 Task: Select Convenience. Add to cart, from Total Wine & More for 2946 Cantebury Drive, New York, New York 10013, Cell Number 646-662-8471, following items : Jinro Strawberry Soju - 5, Tillen Farms Pickled Carrots - 1,_x000D_
H.K. Anderson Peanut Butter Pretzels - 1
Action: Mouse moved to (300, 129)
Screenshot: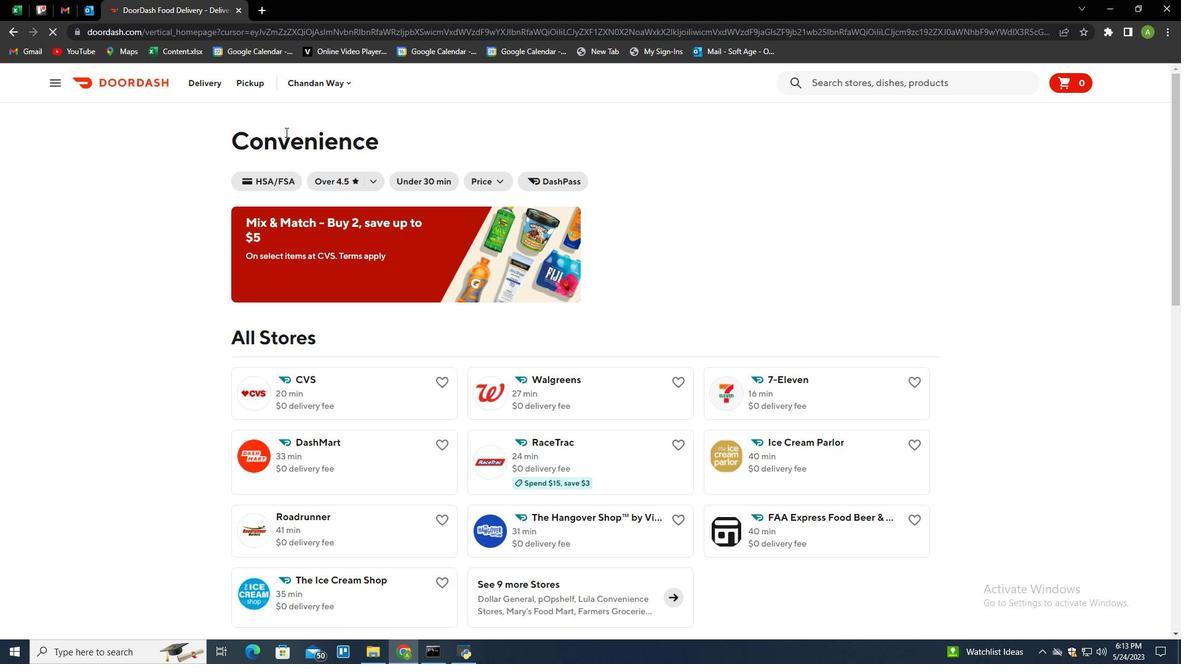 
Action: Mouse pressed left at (300, 129)
Screenshot: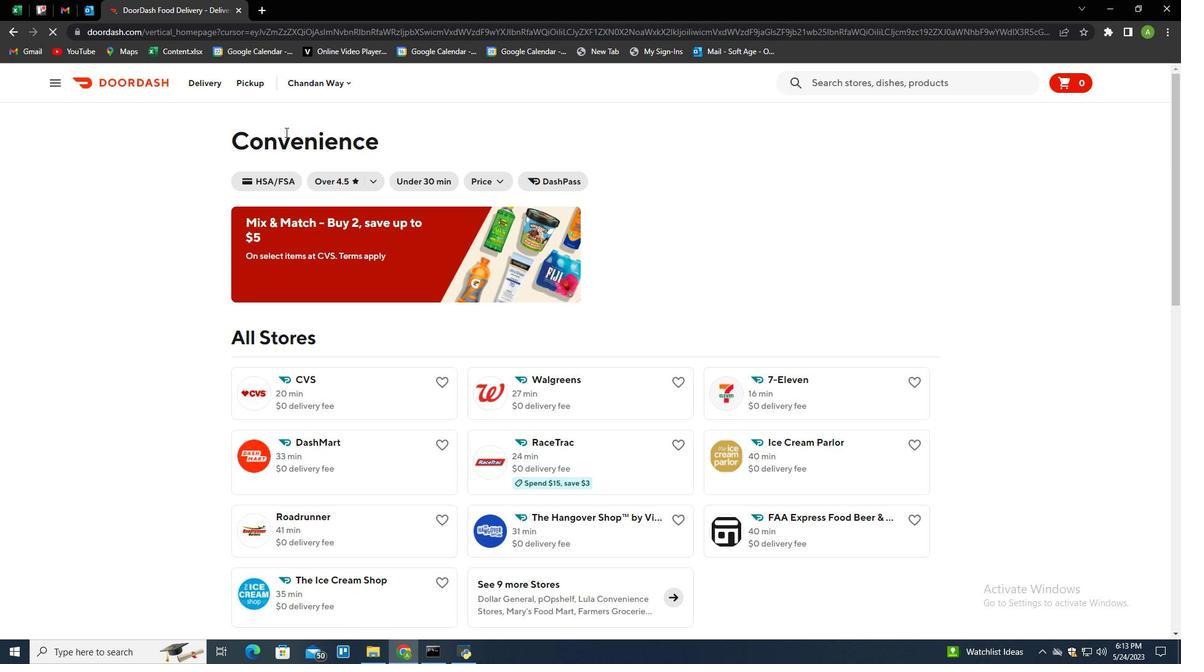 
Action: Mouse moved to (413, 443)
Screenshot: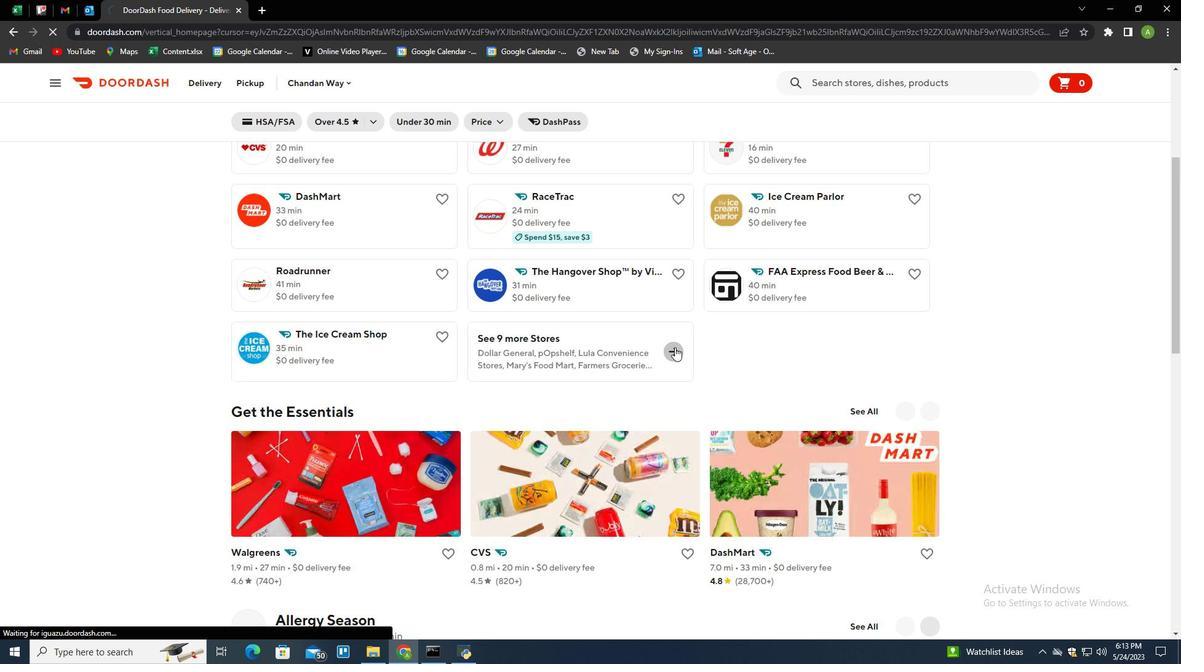 
Action: Mouse scrolled (413, 443) with delta (0, 0)
Screenshot: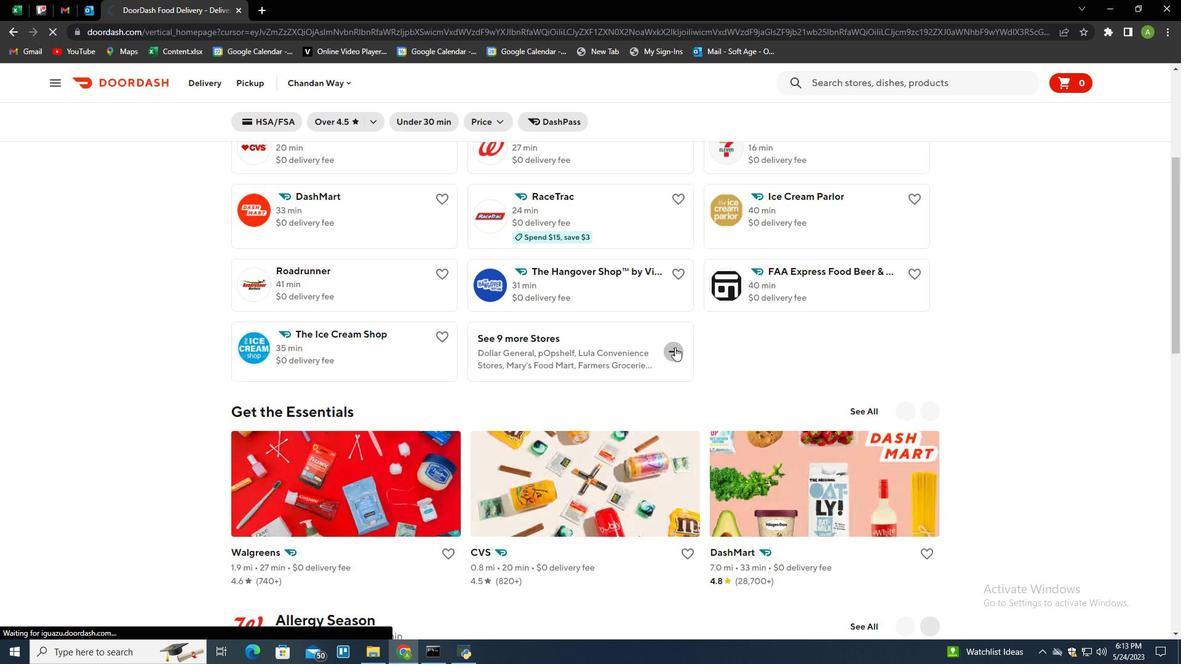 
Action: Mouse moved to (413, 444)
Screenshot: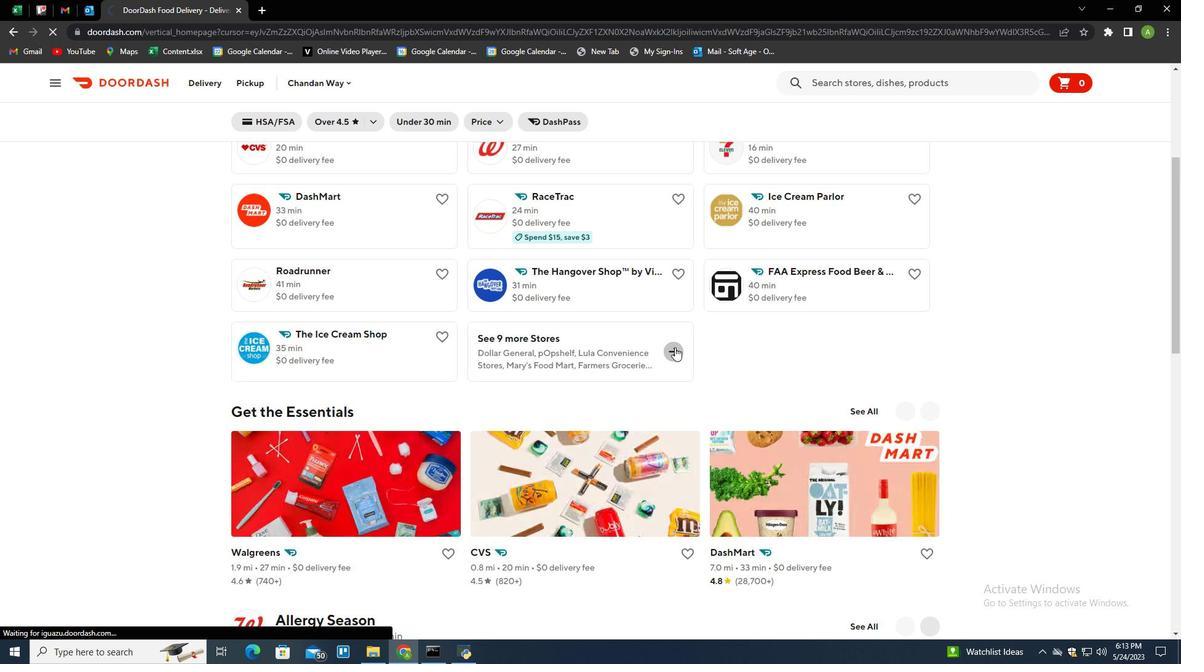 
Action: Mouse scrolled (413, 443) with delta (0, 0)
Screenshot: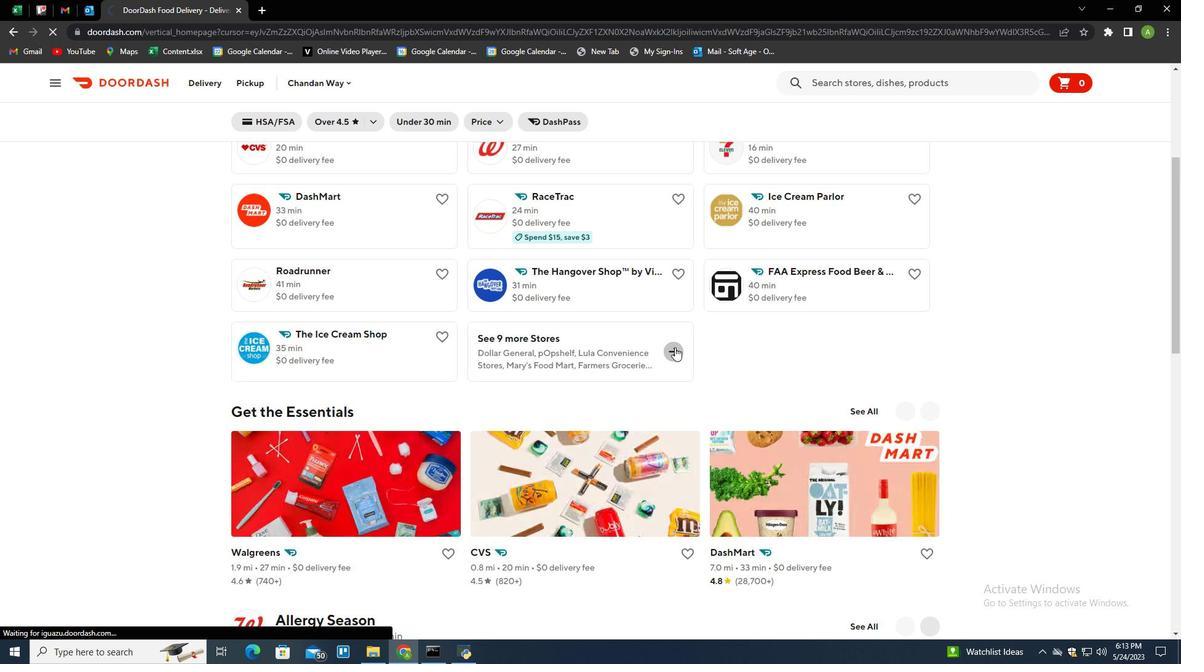 
Action: Mouse moved to (413, 444)
Screenshot: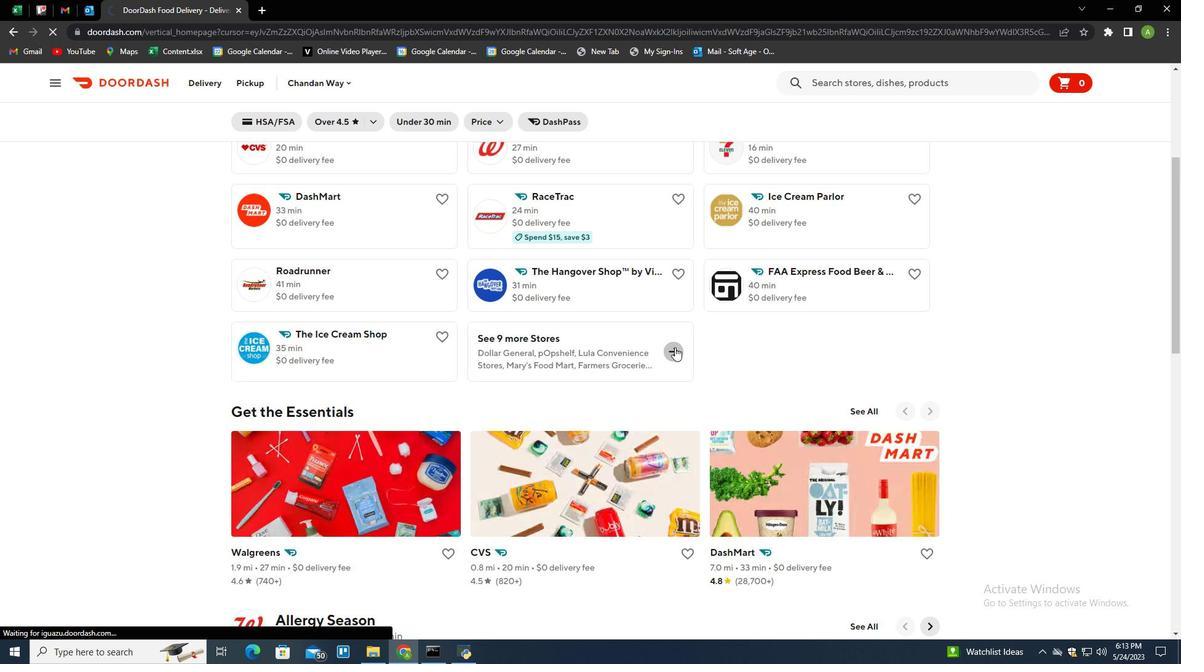 
Action: Mouse scrolled (413, 444) with delta (0, 0)
Screenshot: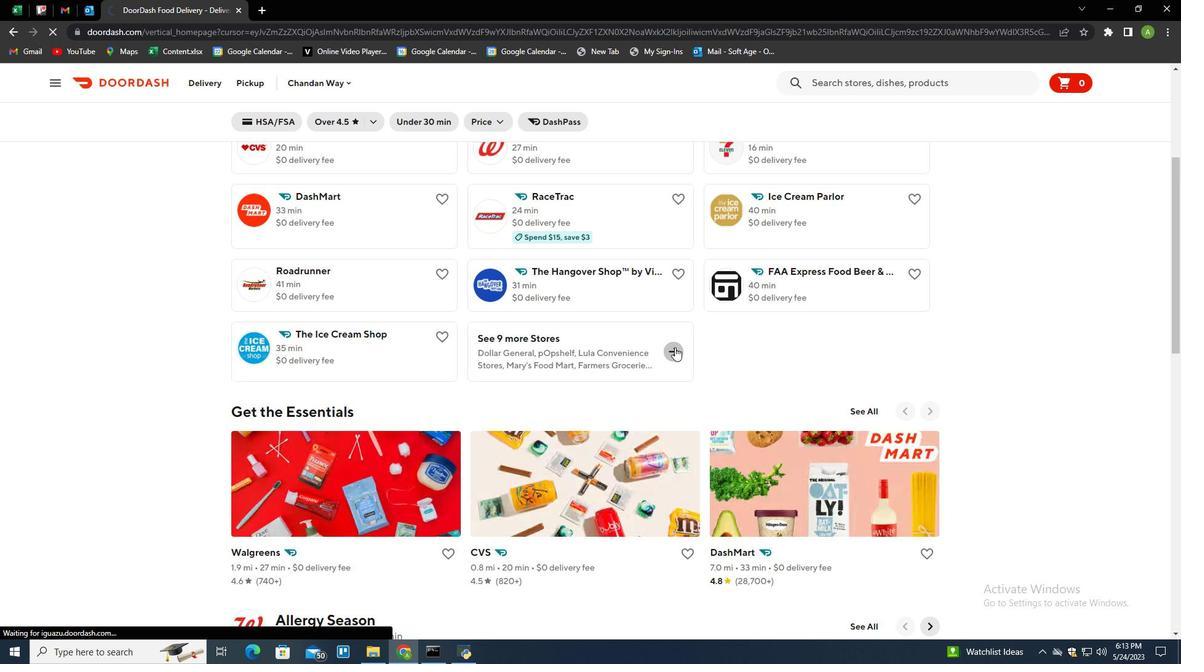 
Action: Mouse moved to (680, 416)
Screenshot: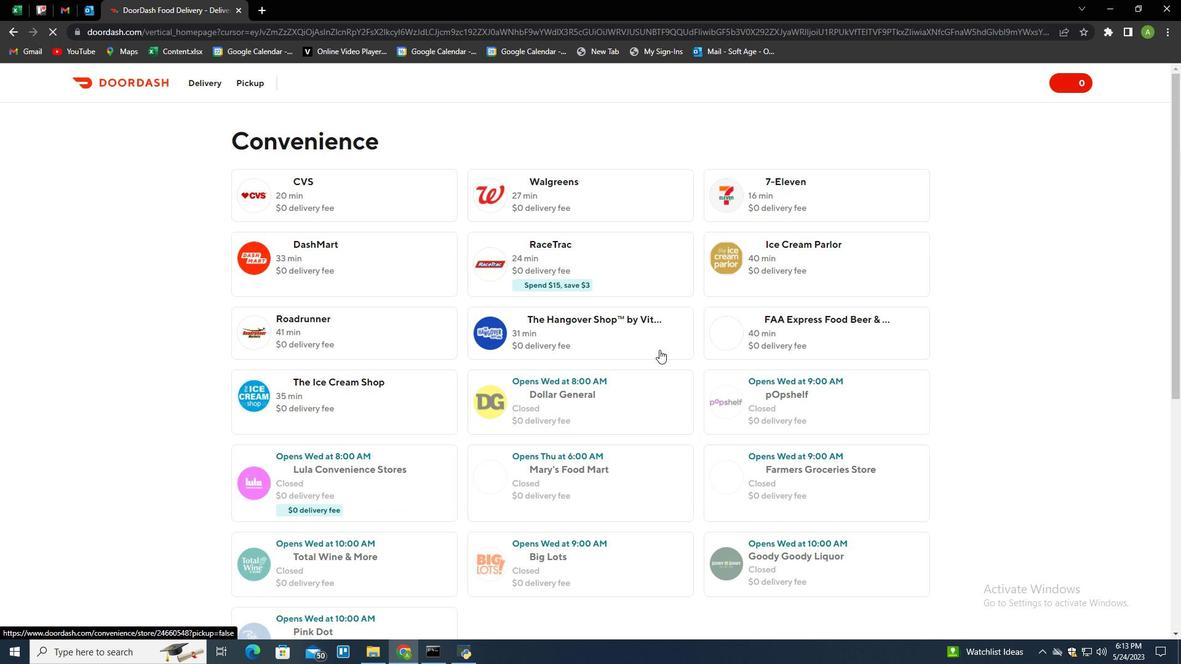 
Action: Mouse pressed left at (680, 416)
Screenshot: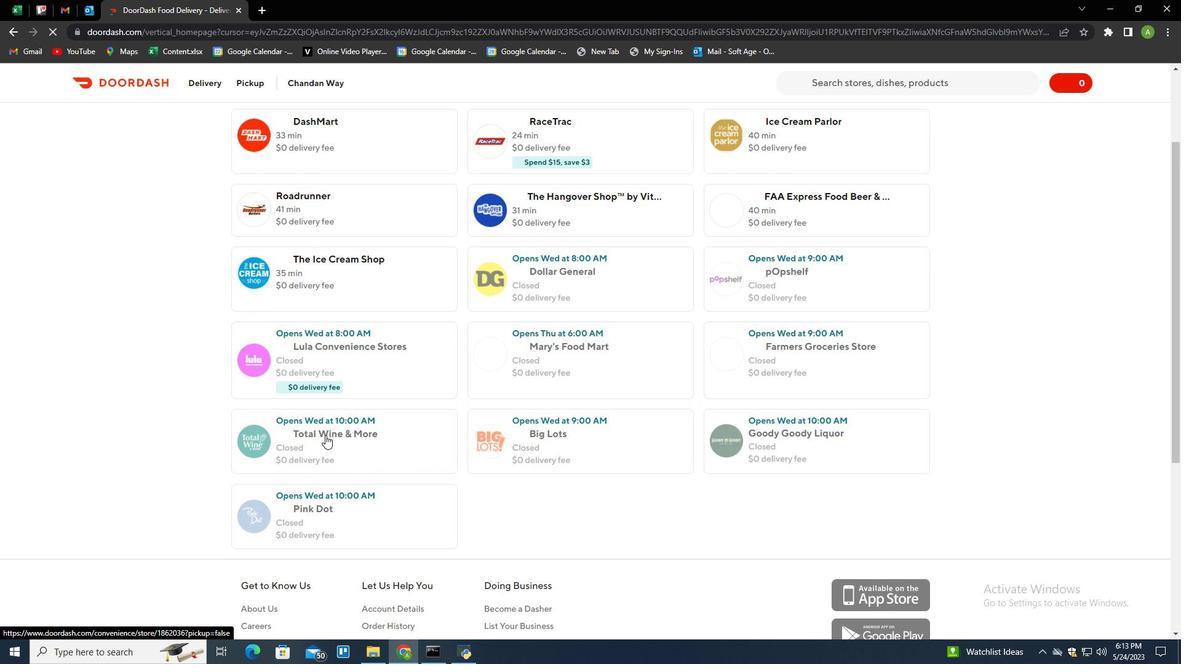 
Action: Mouse moved to (335, 559)
Screenshot: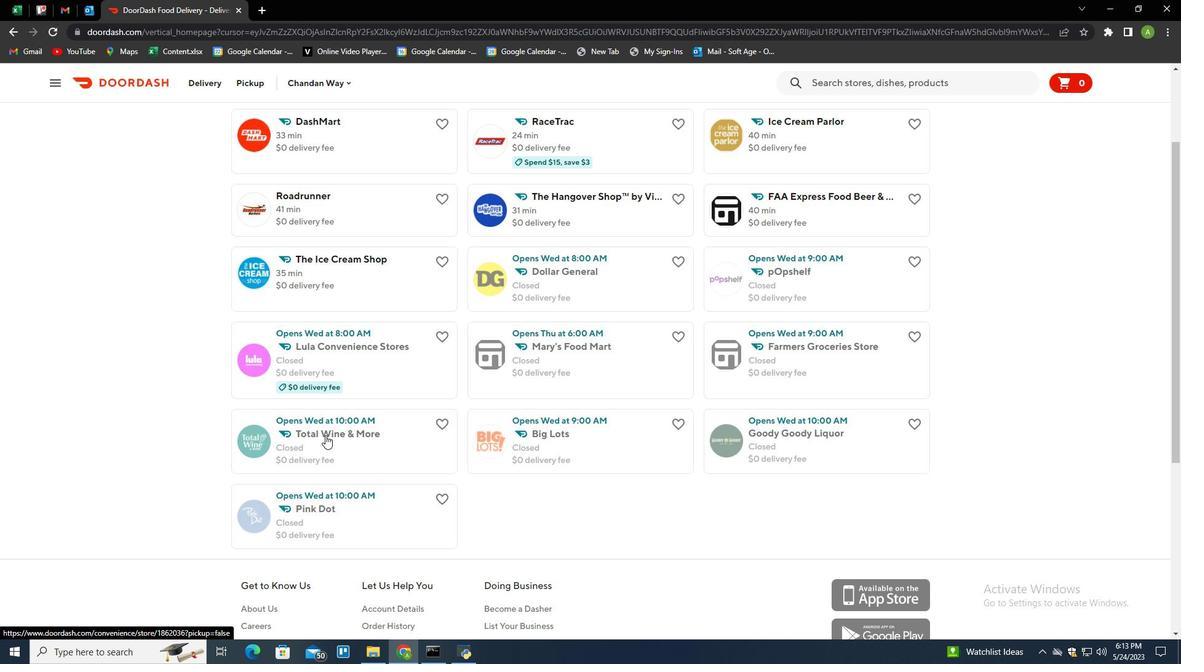 
Action: Mouse pressed left at (335, 559)
Screenshot: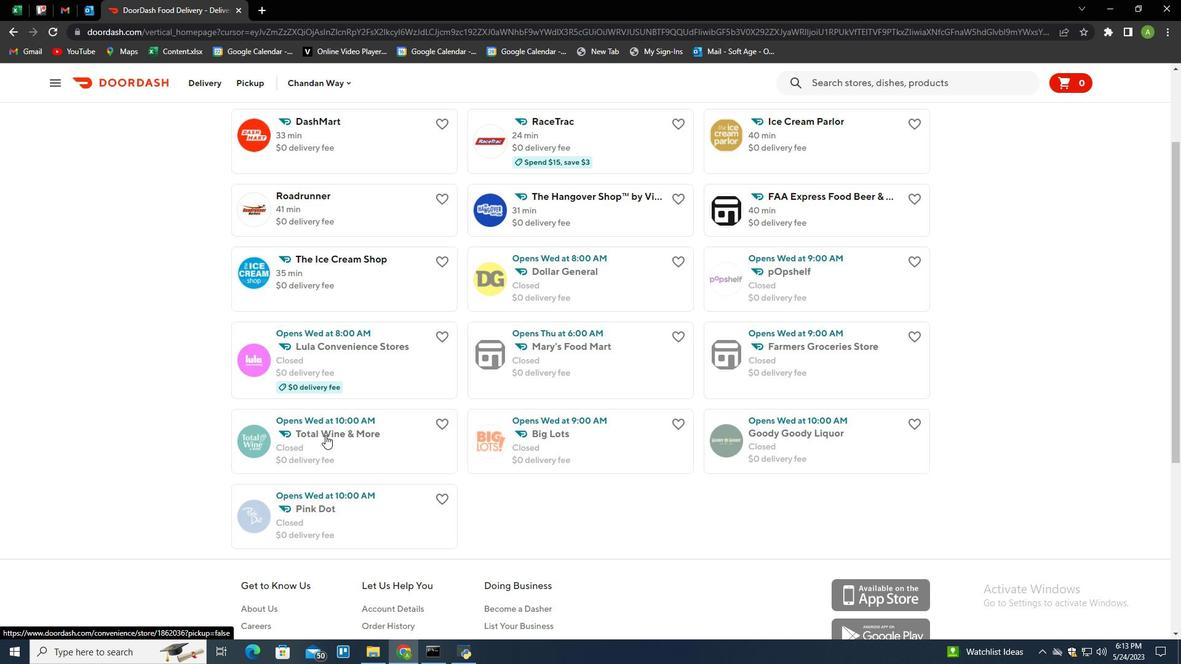 
Action: Mouse moved to (772, 192)
Screenshot: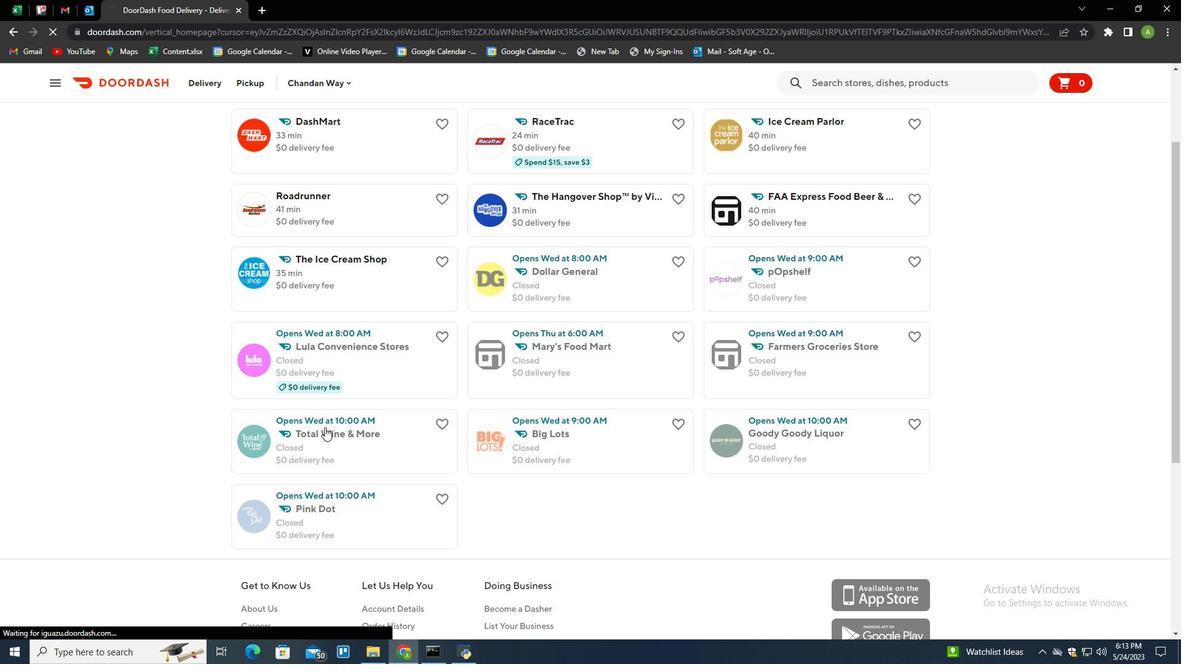 
Action: Mouse pressed left at (772, 192)
Screenshot: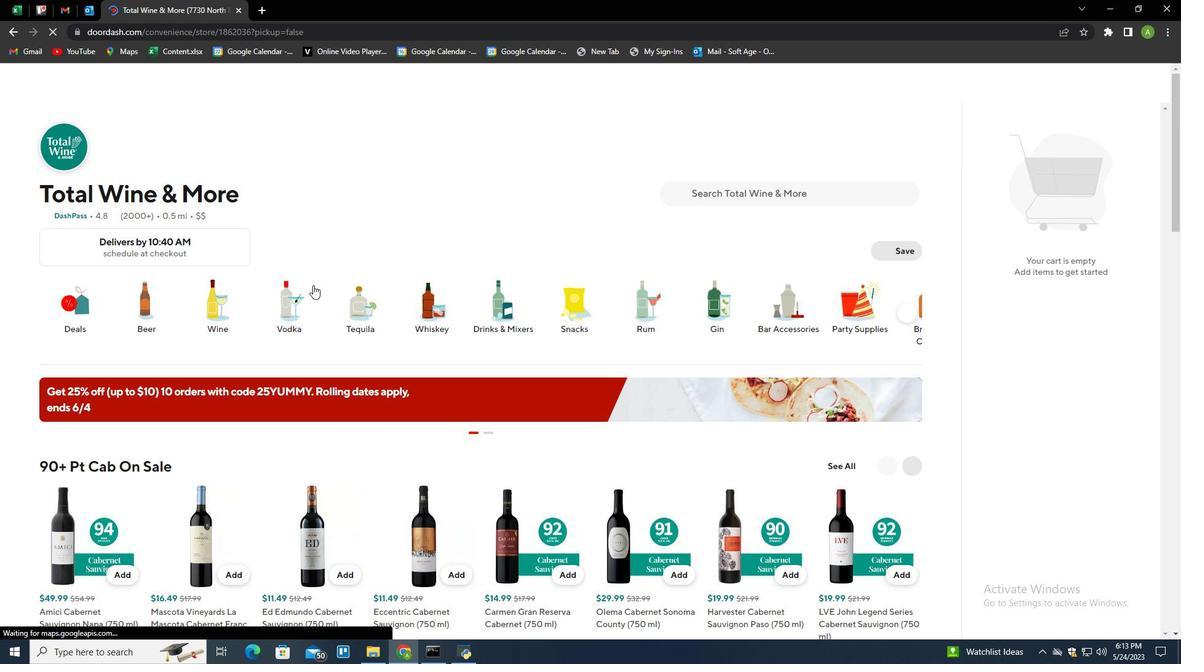 
Action: Key pressed 2946<Key.backspace><Key.backspace><Key.backspace><Key.backspace>
Screenshot: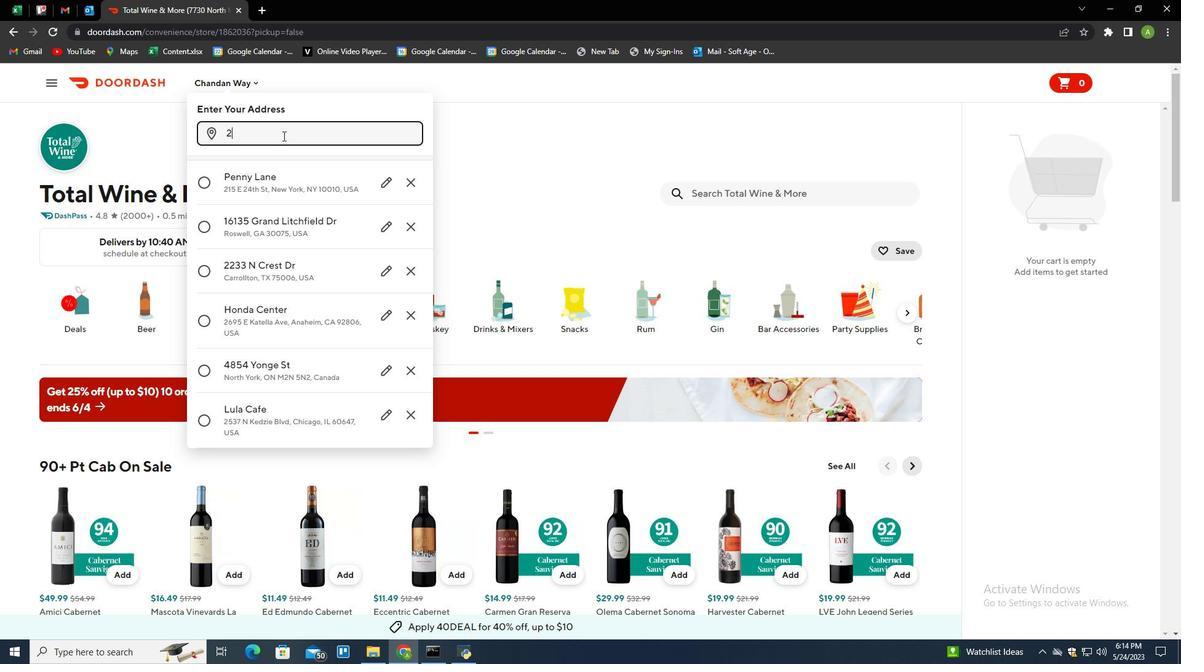 
Action: Mouse moved to (285, 132)
Screenshot: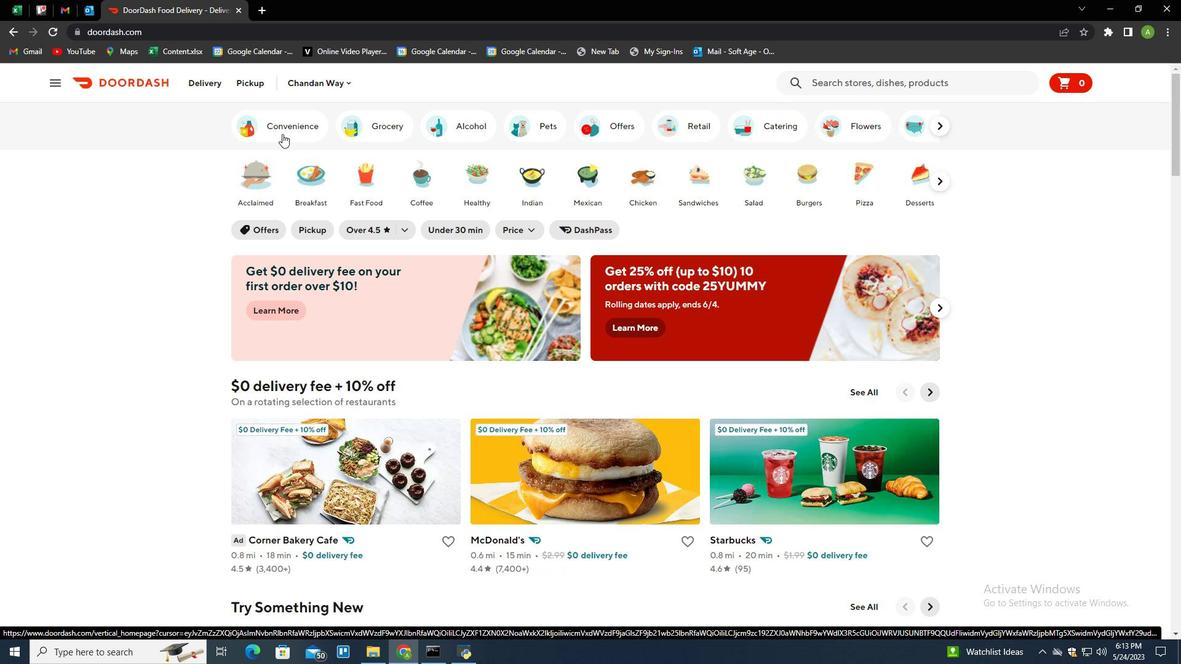 
Action: Mouse pressed left at (285, 132)
Screenshot: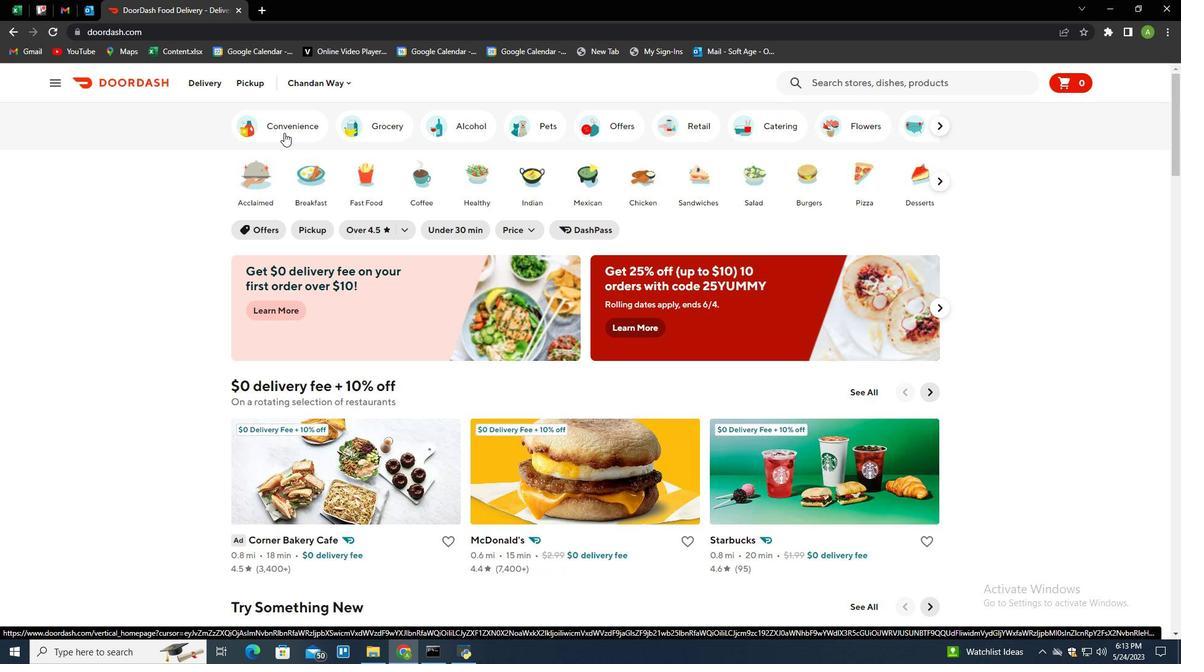 
Action: Mouse moved to (431, 333)
Screenshot: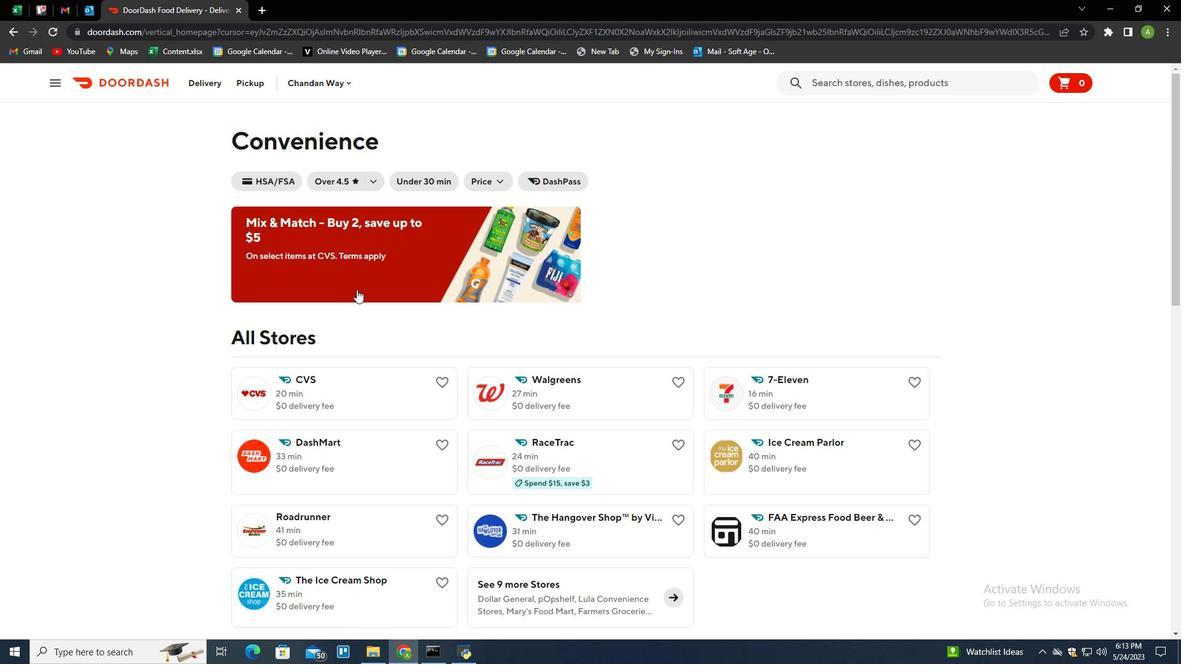 
Action: Mouse scrolled (431, 332) with delta (0, 0)
Screenshot: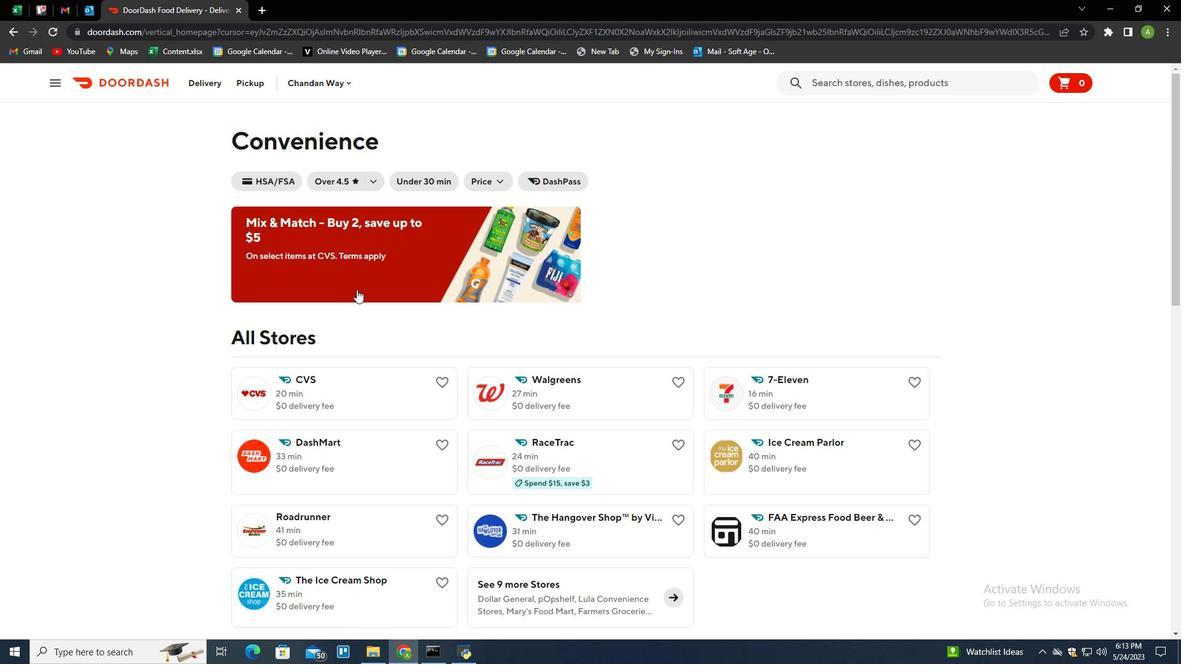 
Action: Mouse moved to (440, 340)
Screenshot: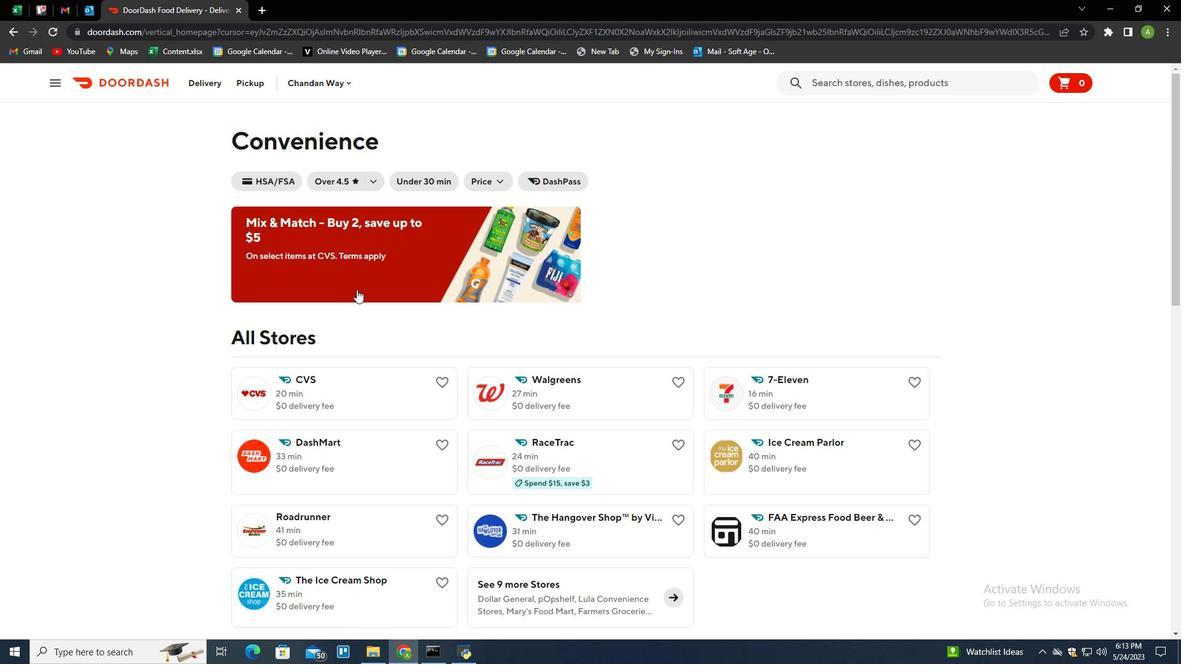 
Action: Mouse scrolled (440, 339) with delta (0, 0)
Screenshot: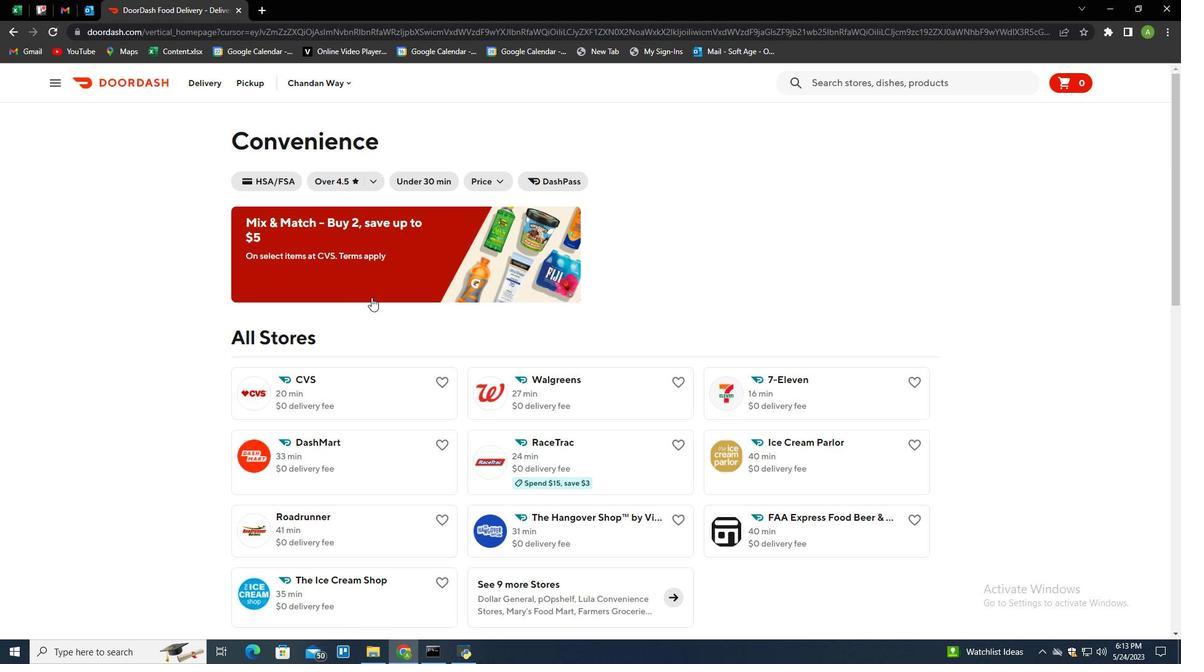 
Action: Mouse moved to (444, 342)
Screenshot: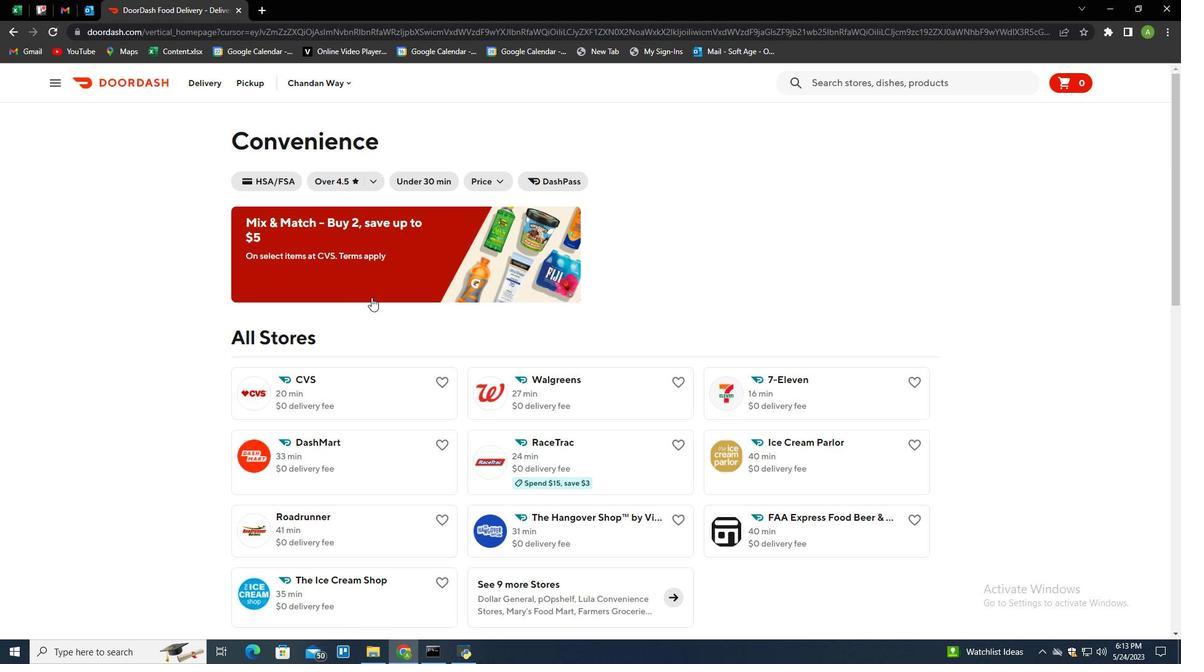 
Action: Mouse scrolled (444, 342) with delta (0, 0)
Screenshot: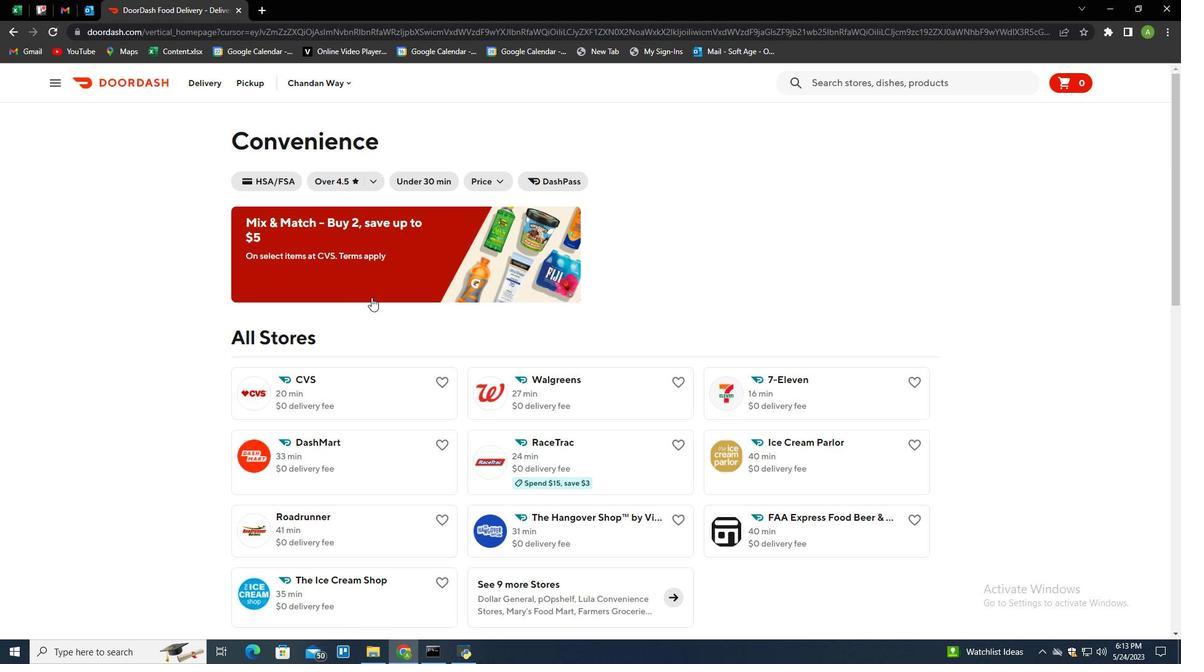 
Action: Mouse moved to (456, 348)
Screenshot: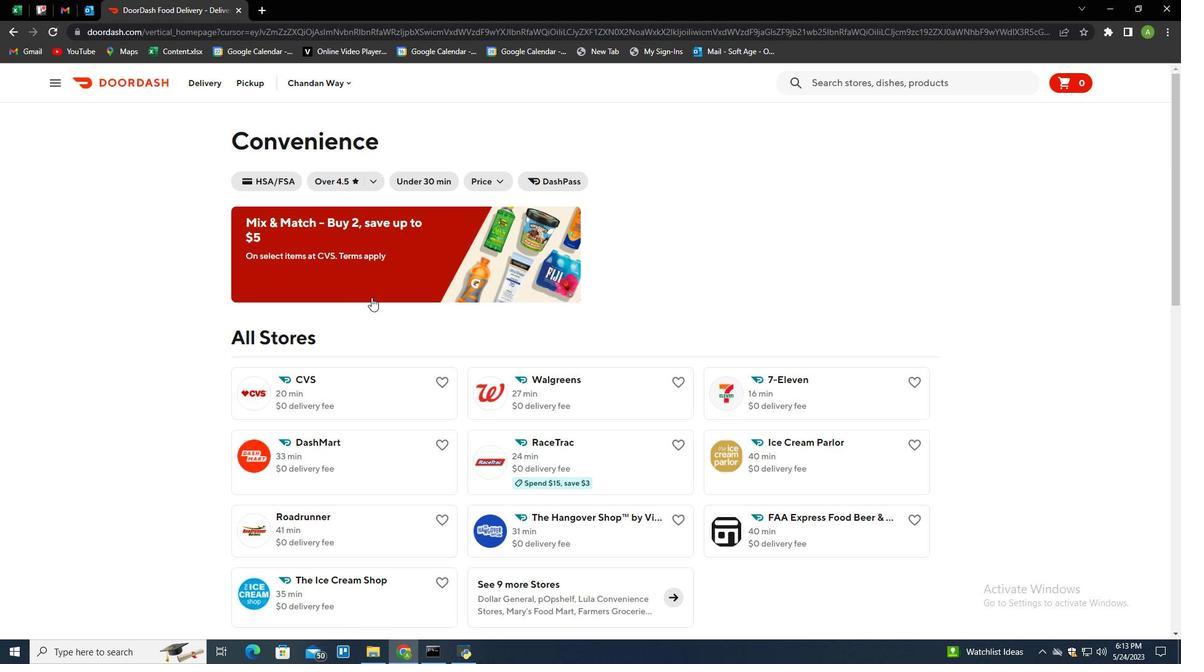 
Action: Mouse scrolled (456, 347) with delta (0, 0)
Screenshot: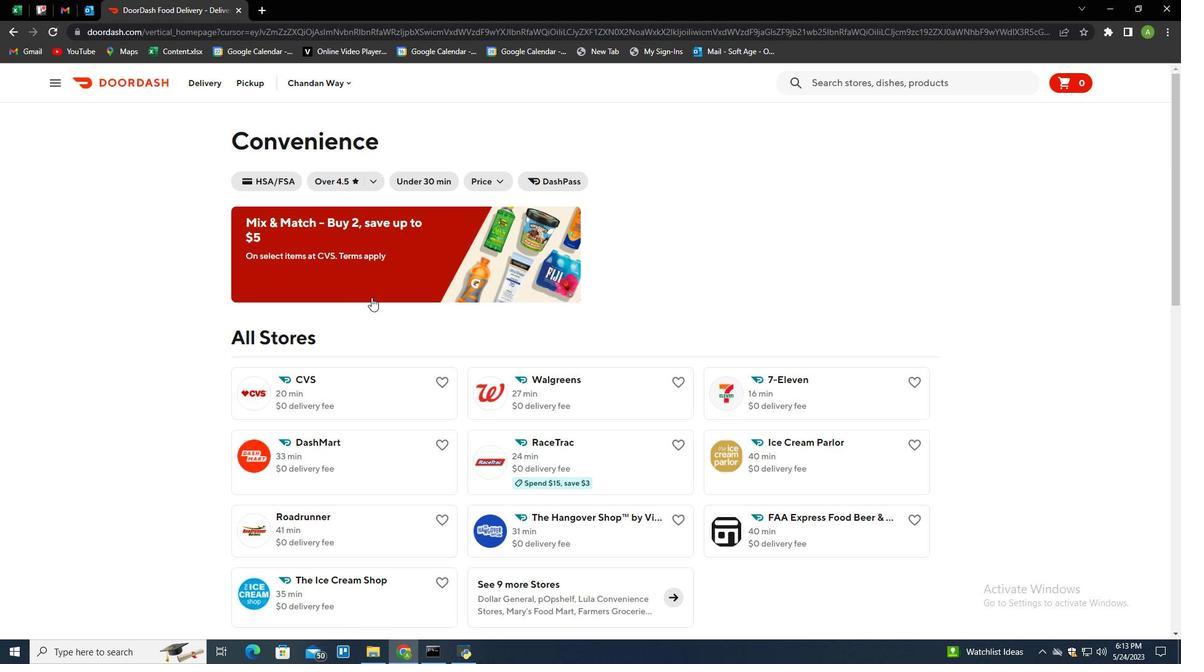 
Action: Mouse moved to (675, 347)
Screenshot: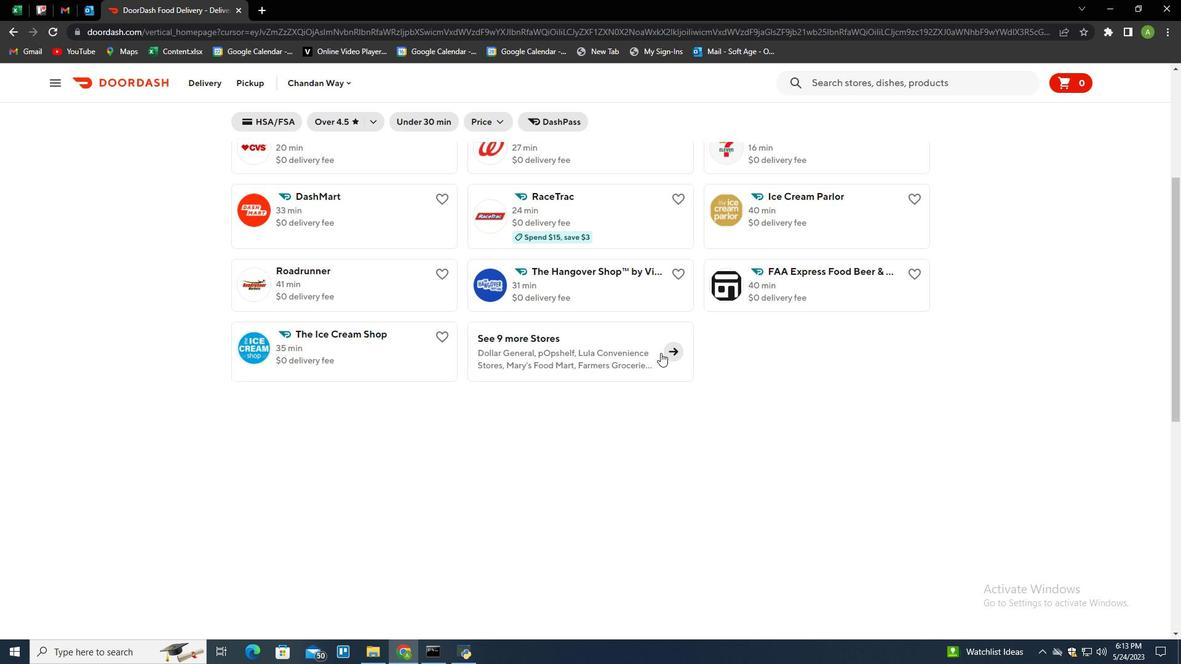 
Action: Mouse pressed left at (675, 347)
Screenshot: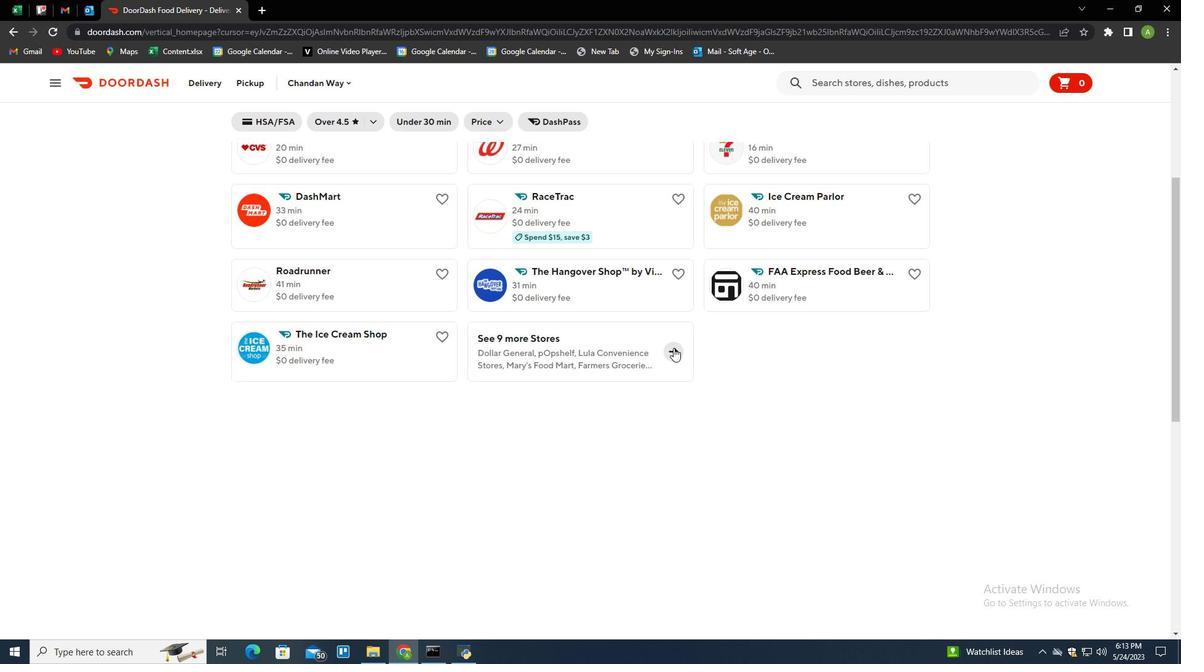 
Action: Mouse moved to (371, 460)
Screenshot: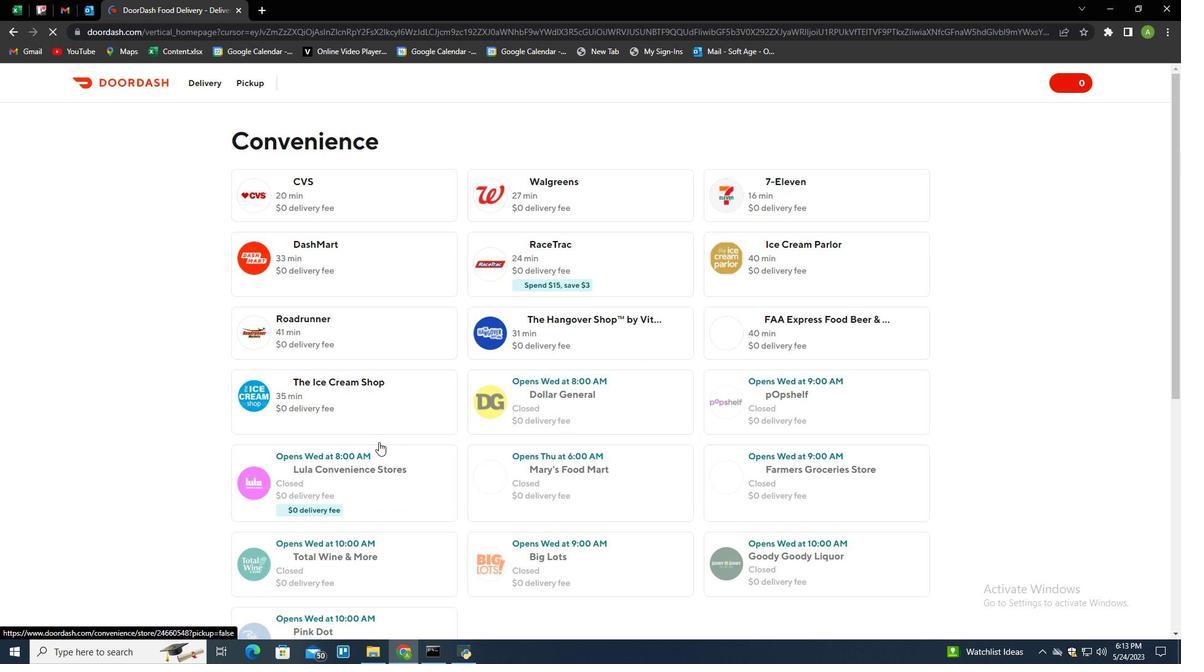 
Action: Mouse scrolled (371, 460) with delta (0, 0)
Screenshot: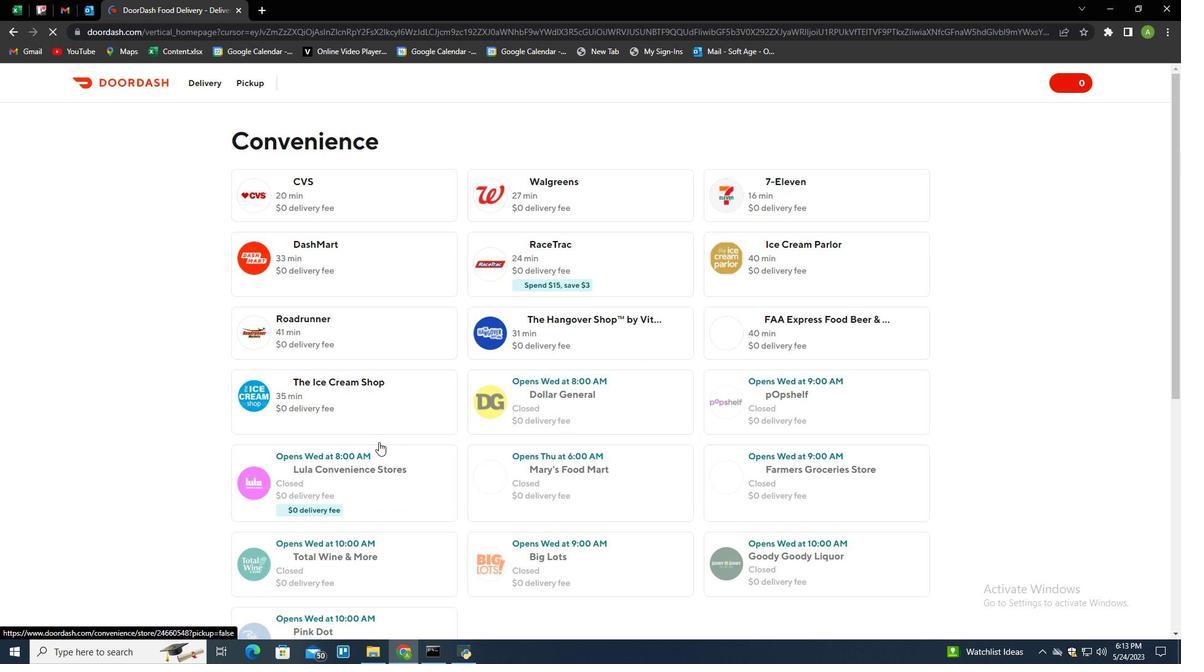 
Action: Mouse moved to (369, 465)
Screenshot: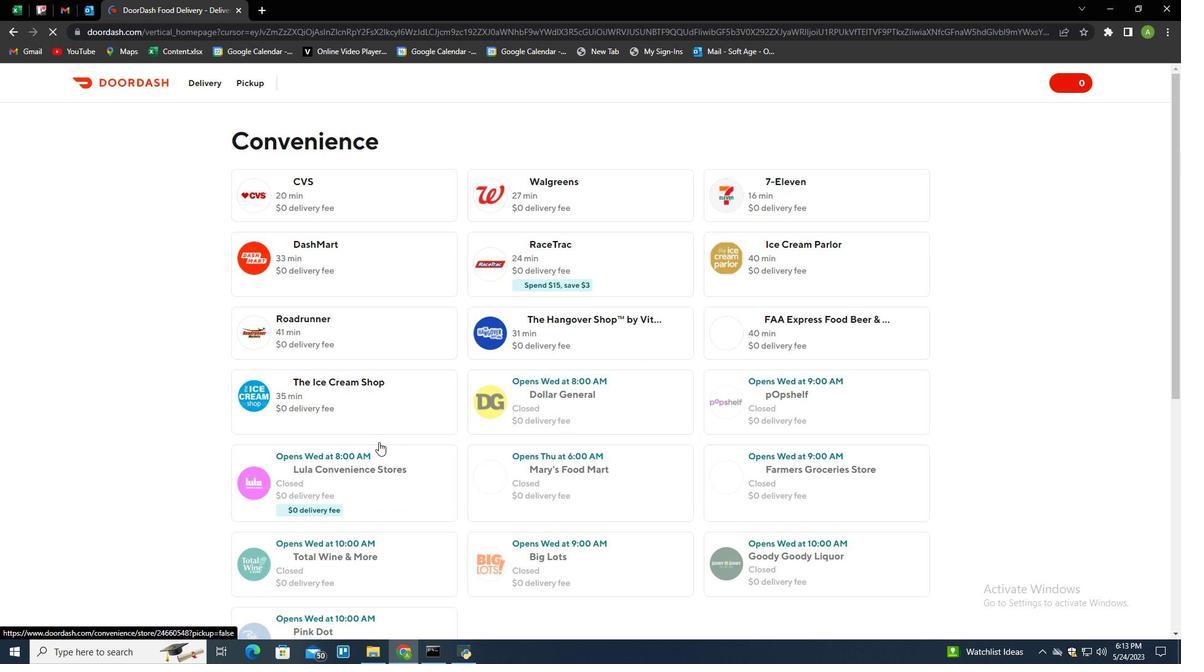 
Action: Mouse scrolled (369, 464) with delta (0, 0)
Screenshot: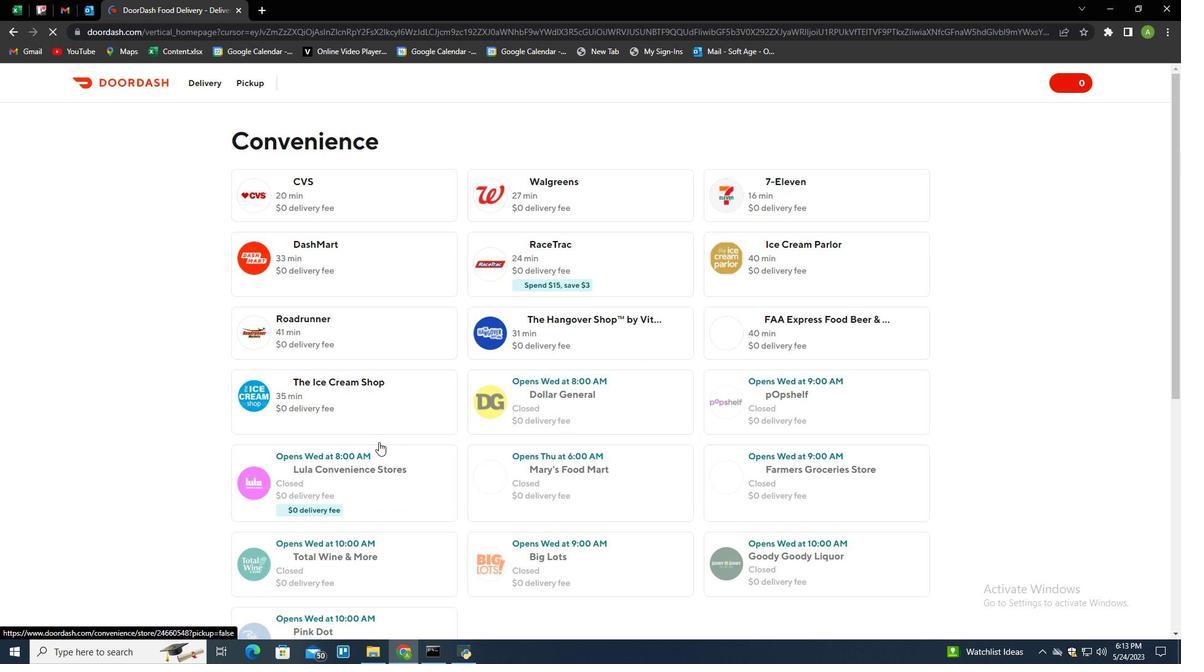 
Action: Mouse moved to (354, 445)
Screenshot: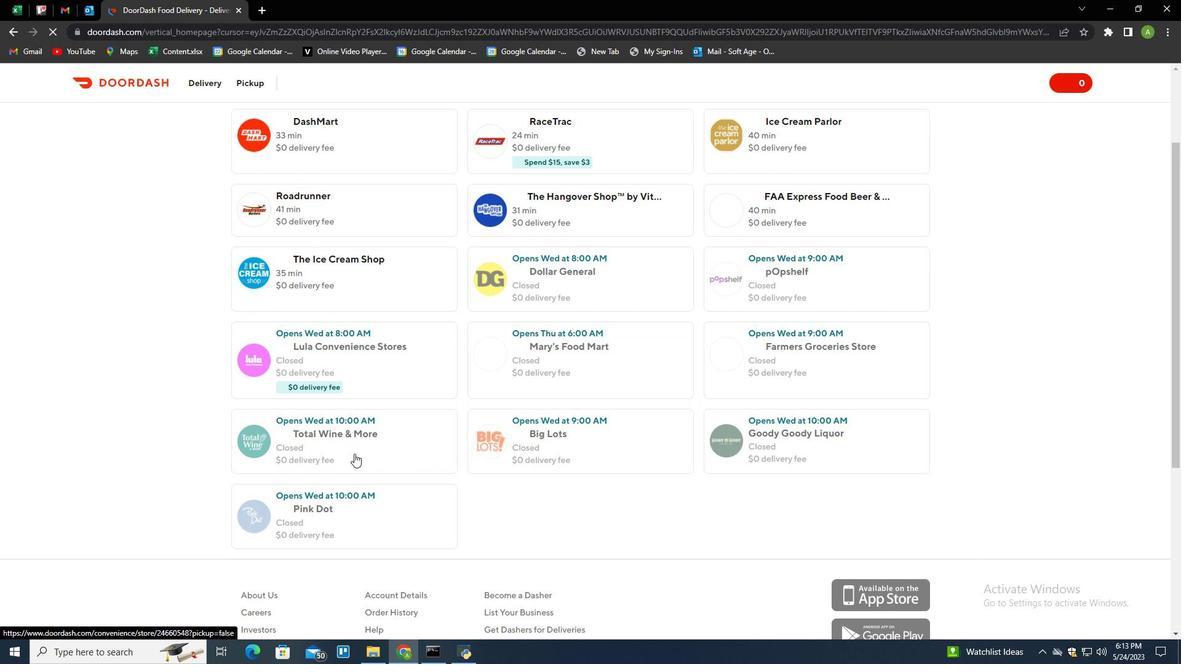 
Action: Mouse pressed left at (354, 445)
Screenshot: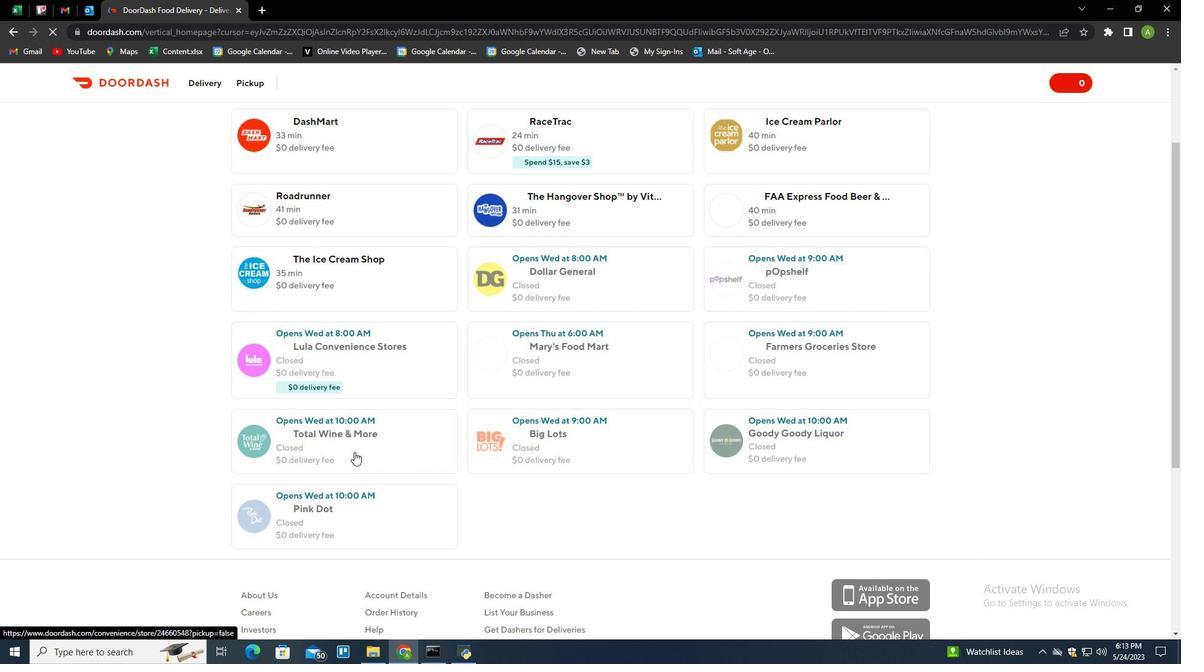 
Action: Mouse moved to (324, 427)
Screenshot: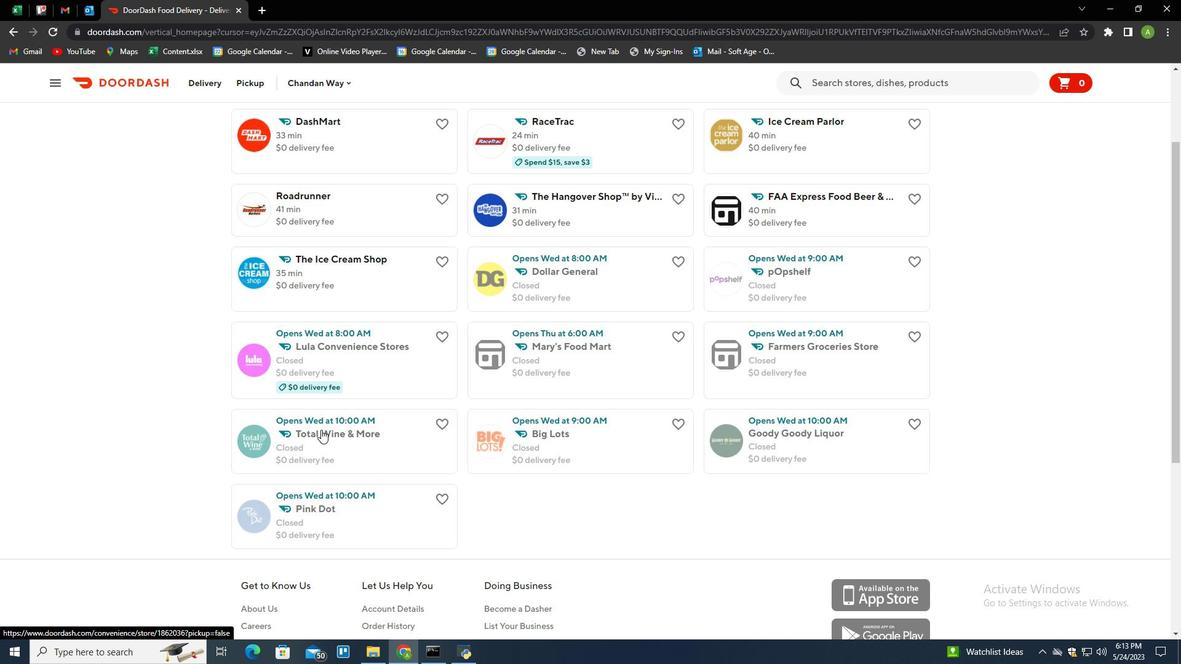 
Action: Mouse pressed left at (324, 427)
Screenshot: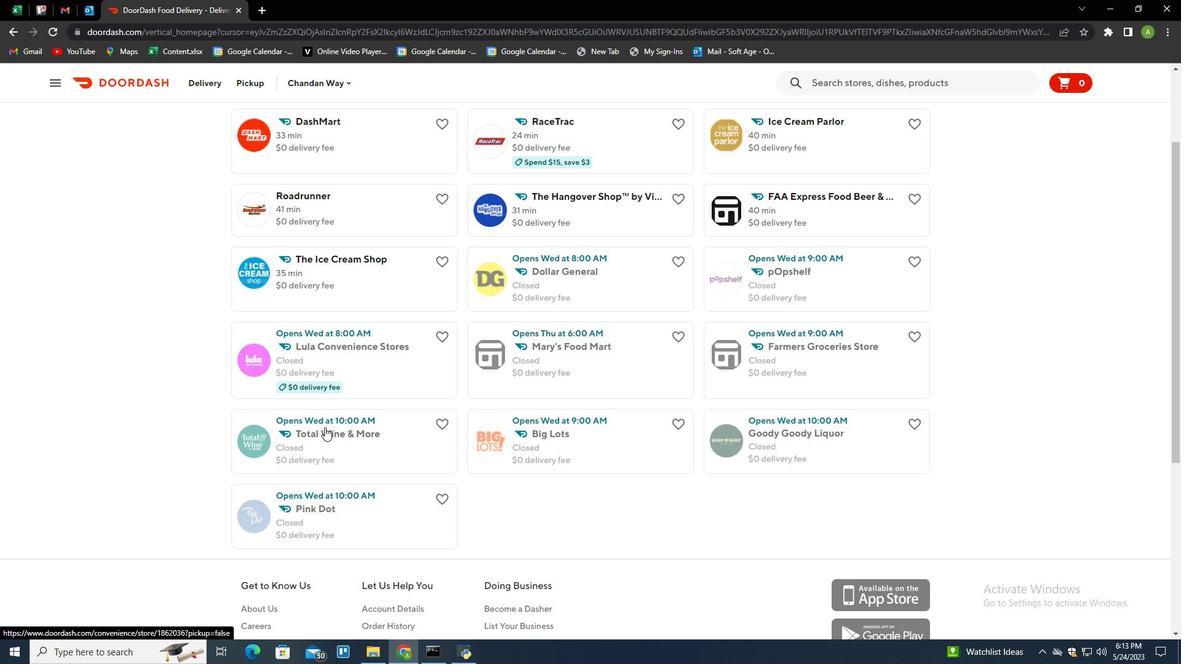 
Action: Mouse moved to (254, 81)
Screenshot: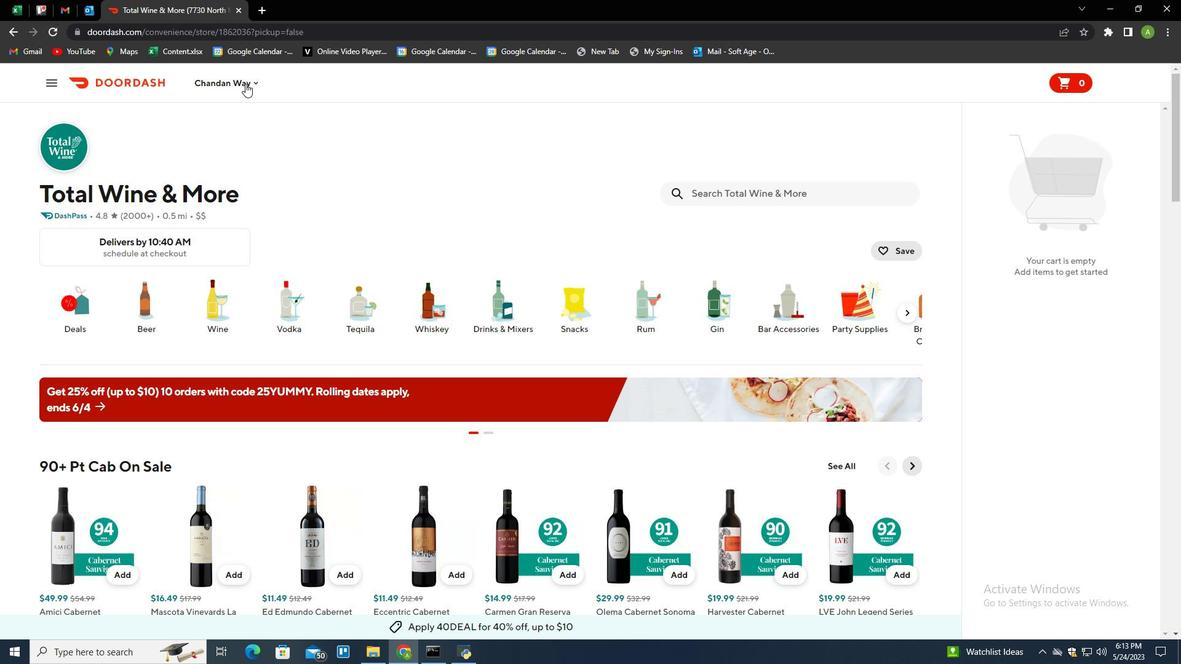 
Action: Mouse pressed left at (254, 81)
Screenshot: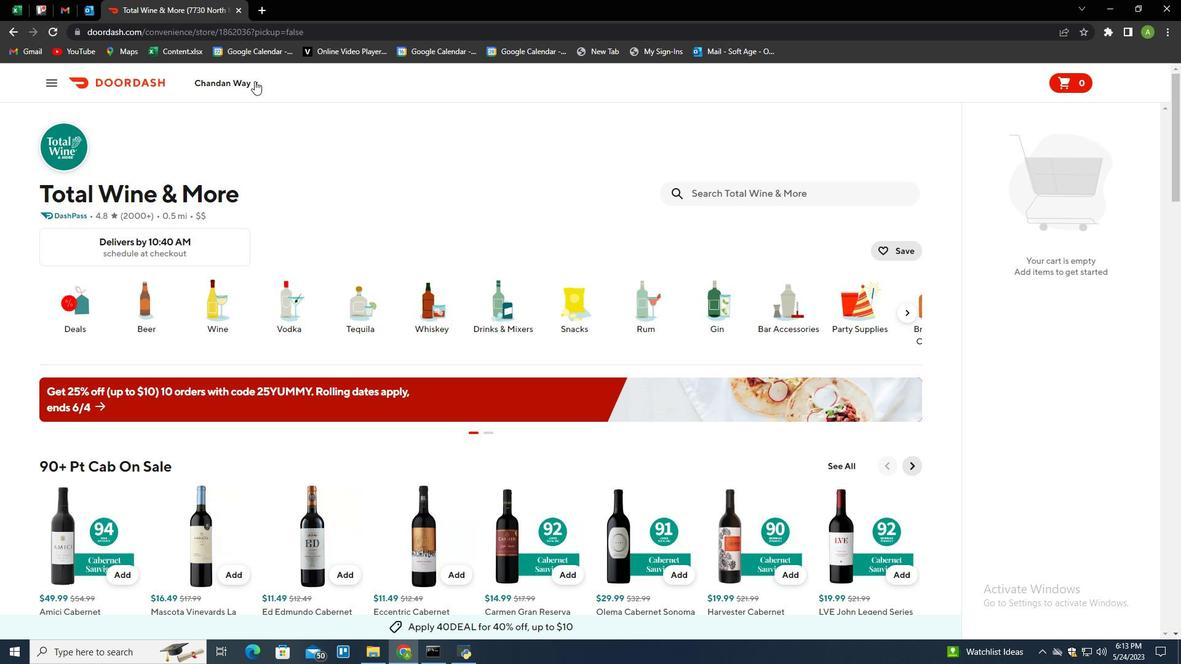 
Action: Mouse moved to (283, 136)
Screenshot: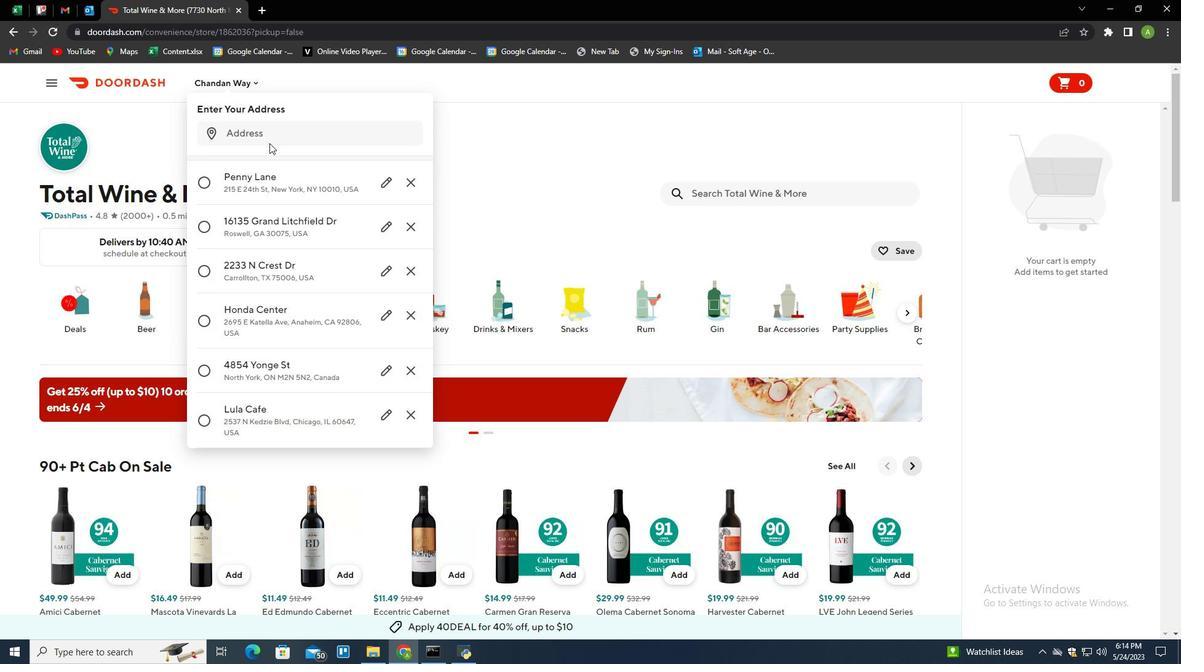 
Action: Mouse pressed left at (283, 136)
Screenshot: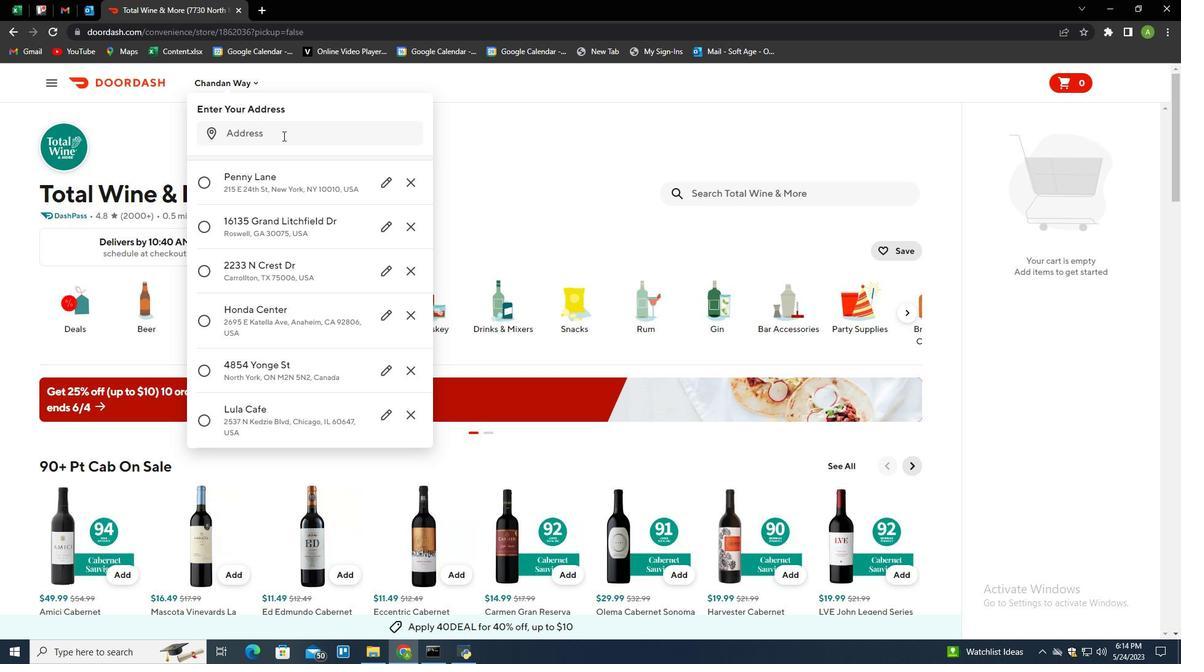 
Action: Key pressed 2946<Key.space>cantebury<Key.space>drin<Key.backspace>ve,<Key.space>new<Key.space>york,<Key.space>new<Key.space>york<Key.space>1001<Key.enter>
Screenshot: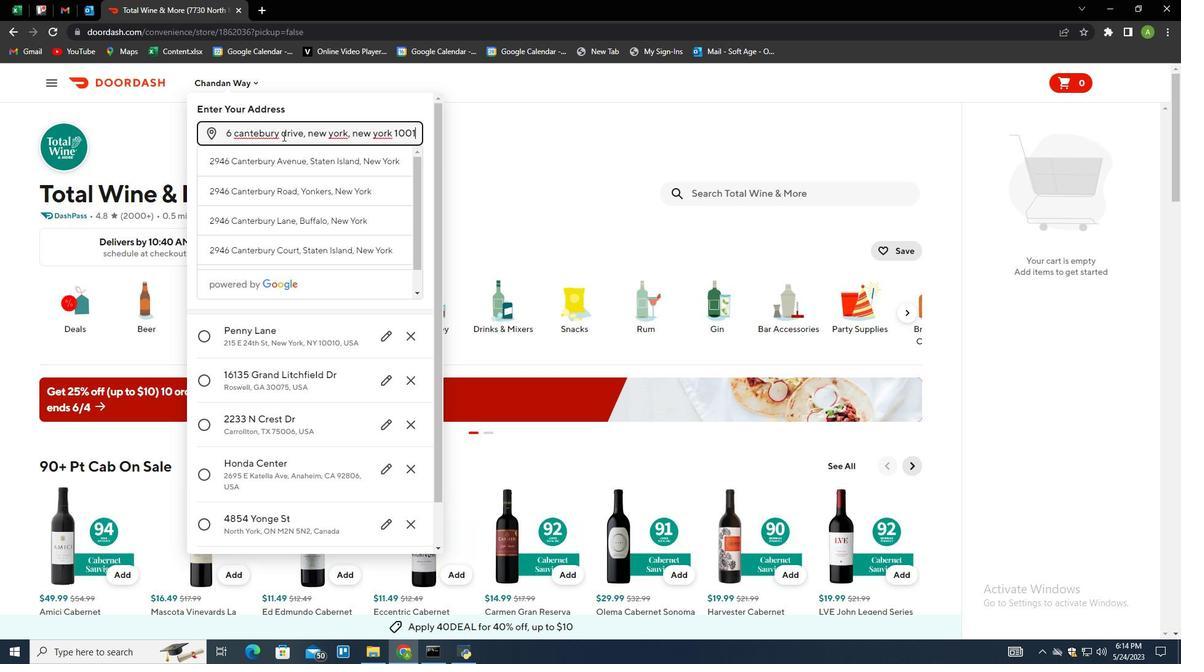 
Action: Mouse moved to (438, 366)
Screenshot: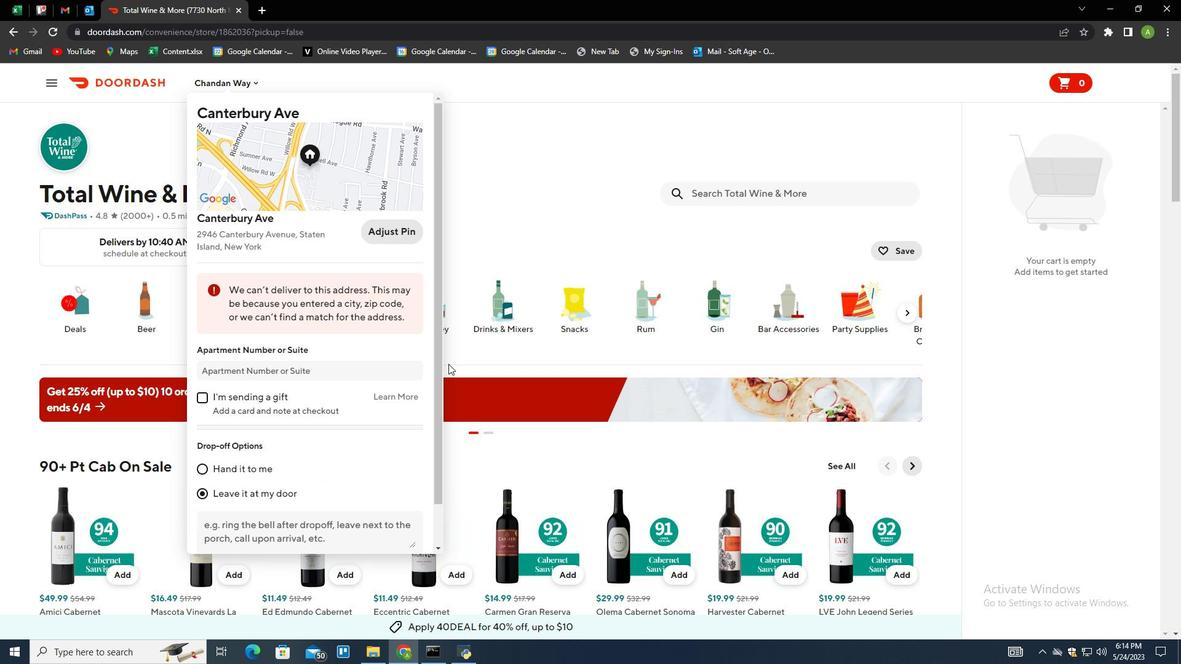
Action: Mouse scrolled (438, 366) with delta (0, 0)
Screenshot: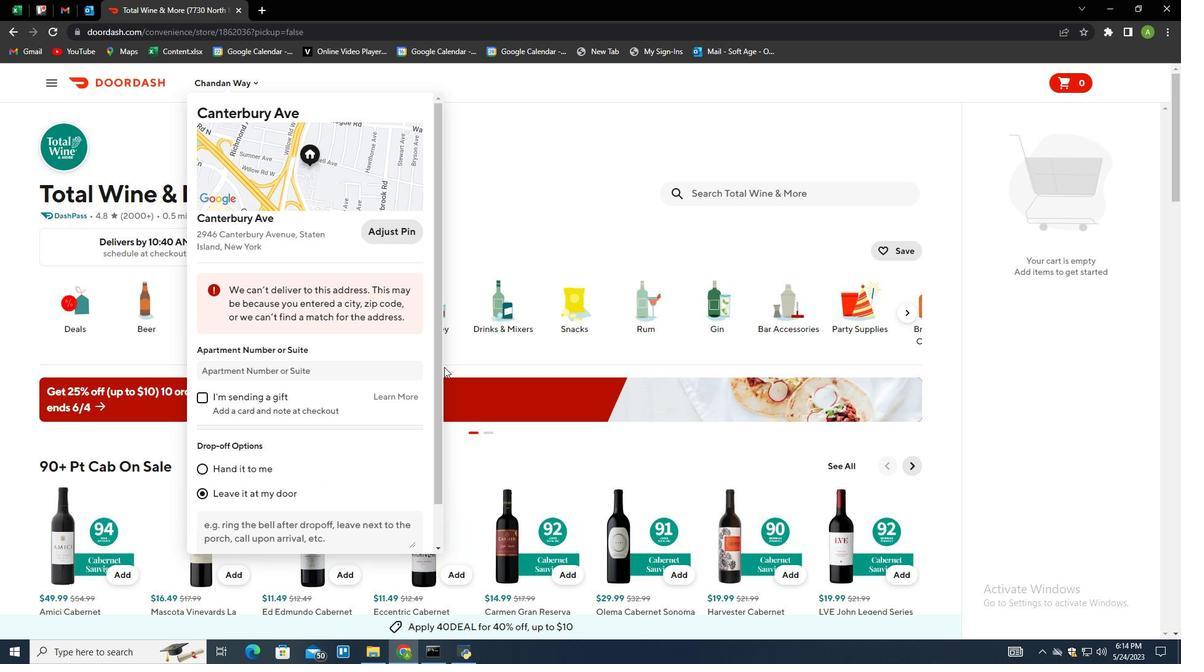 
Action: Mouse moved to (436, 368)
Screenshot: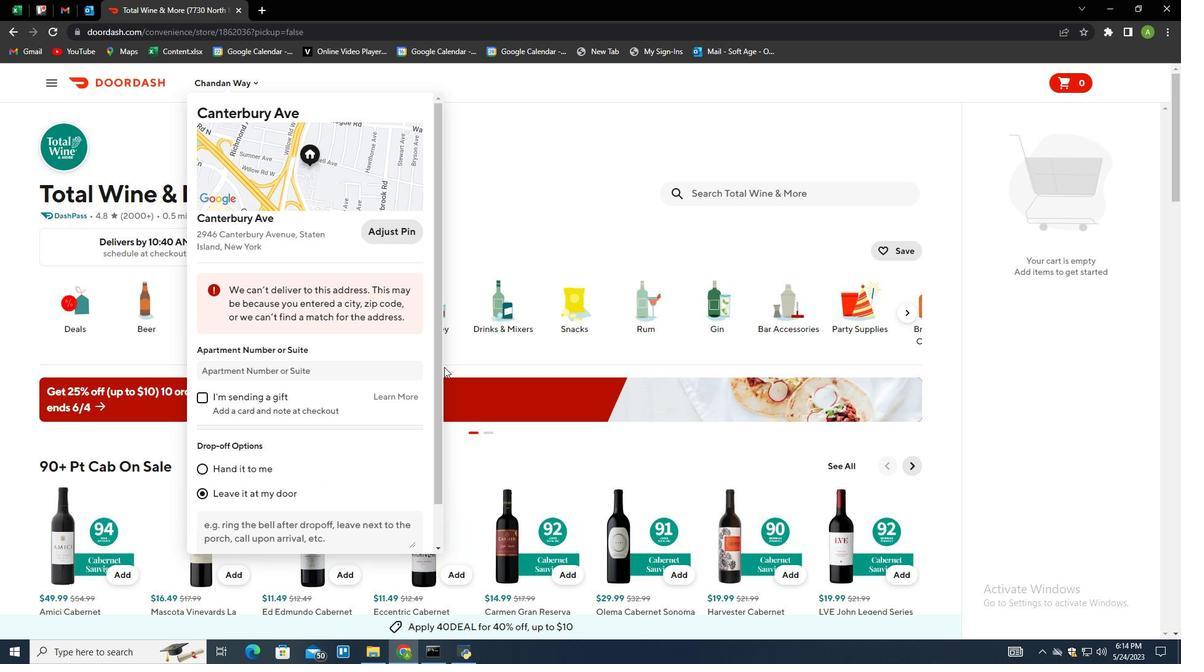 
Action: Mouse scrolled (436, 367) with delta (0, 0)
Screenshot: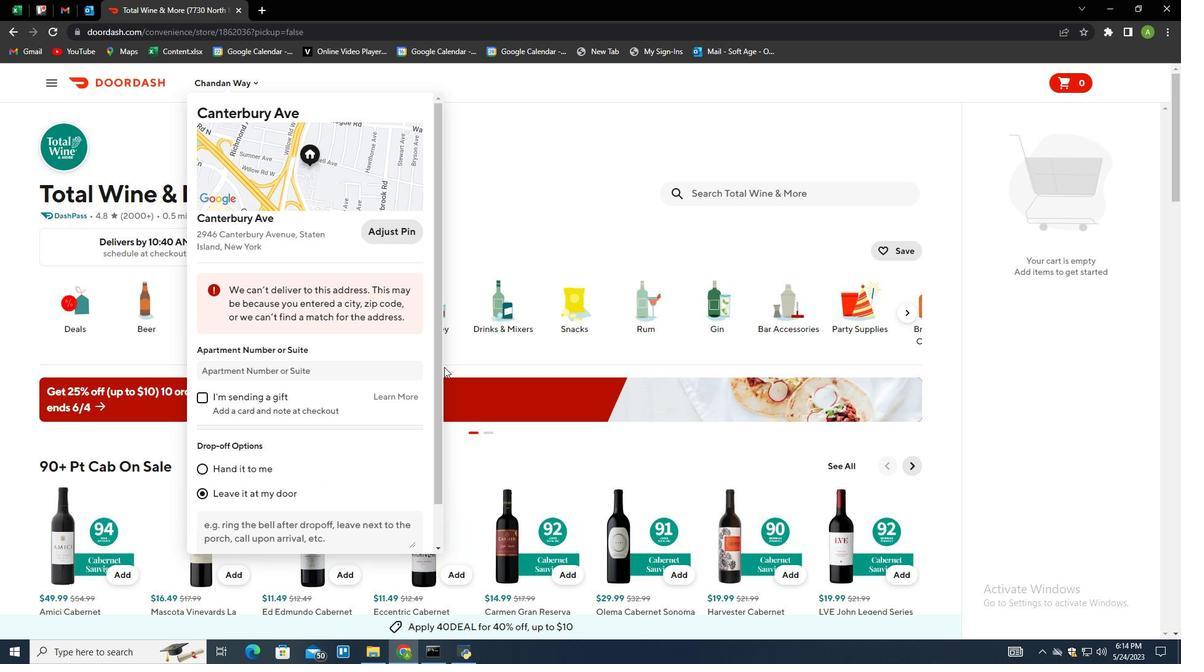 
Action: Mouse moved to (433, 369)
Screenshot: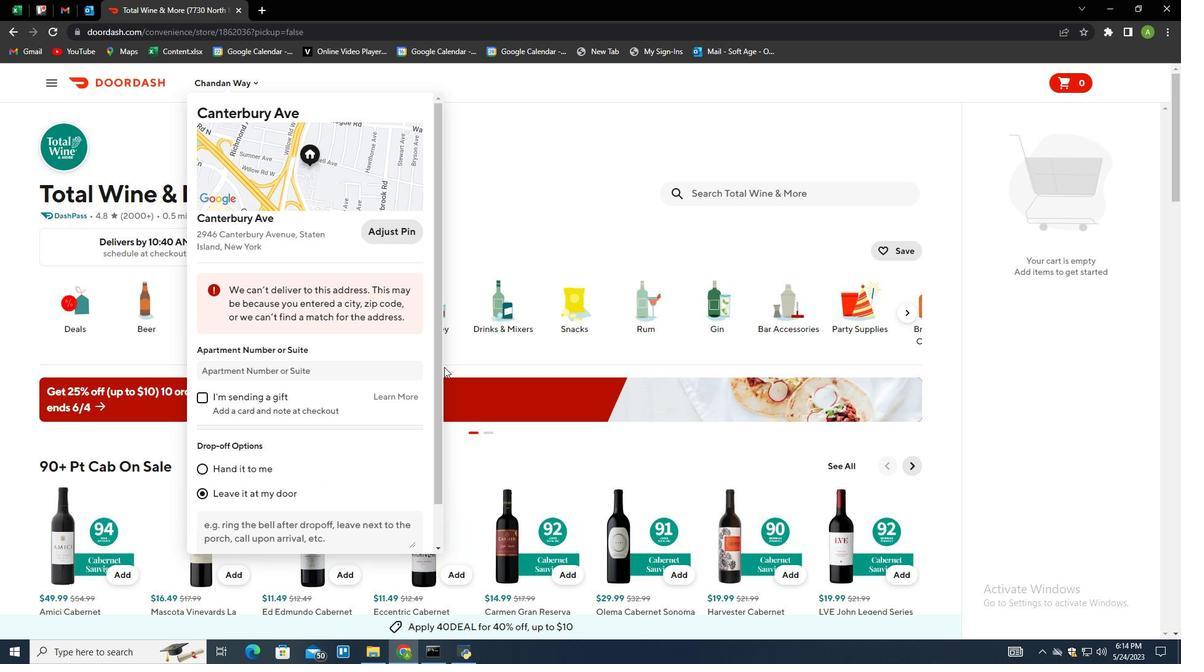 
Action: Mouse scrolled (433, 369) with delta (0, 0)
Screenshot: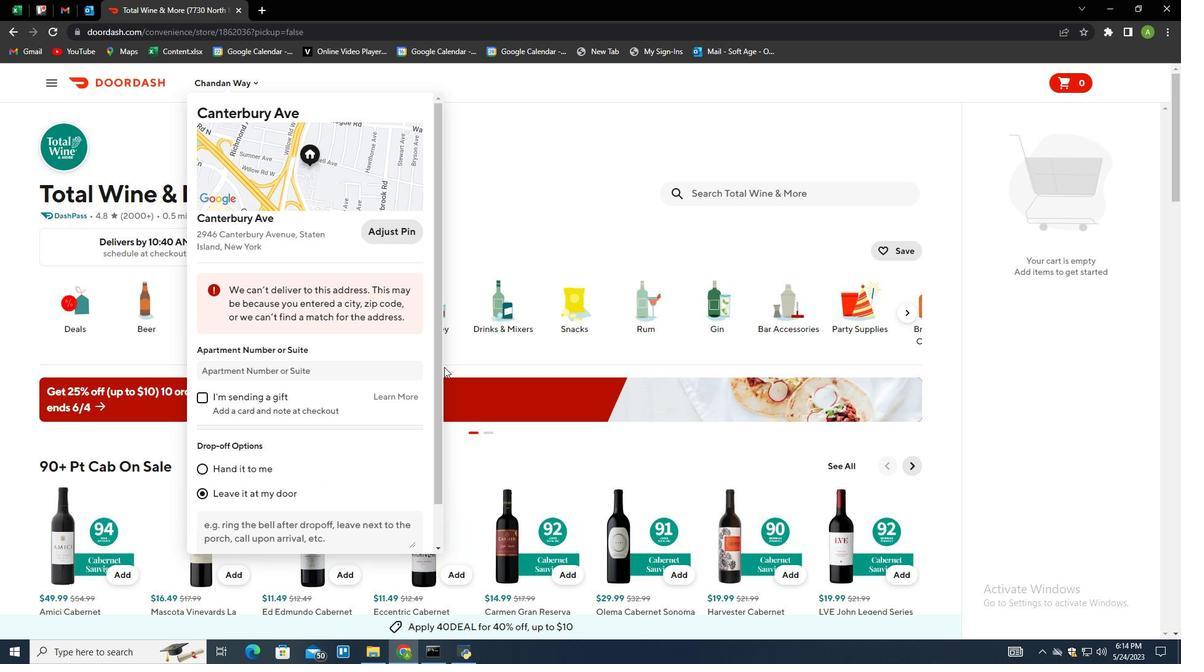 
Action: Mouse moved to (432, 371)
Screenshot: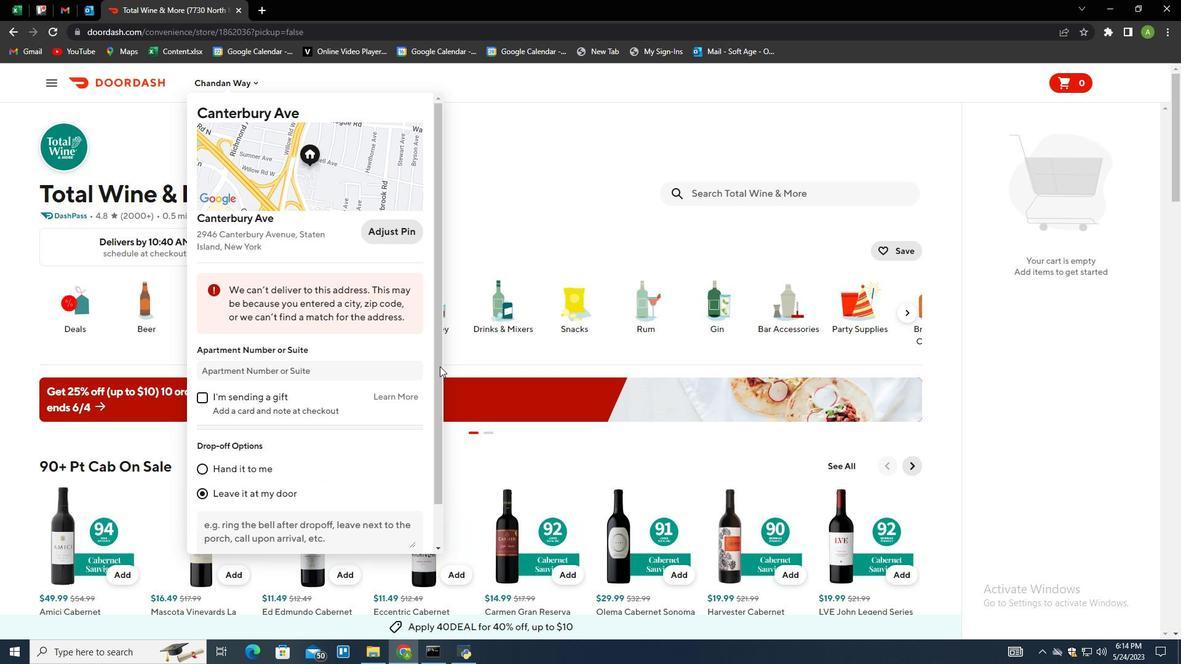 
Action: Mouse scrolled (432, 370) with delta (0, 0)
Screenshot: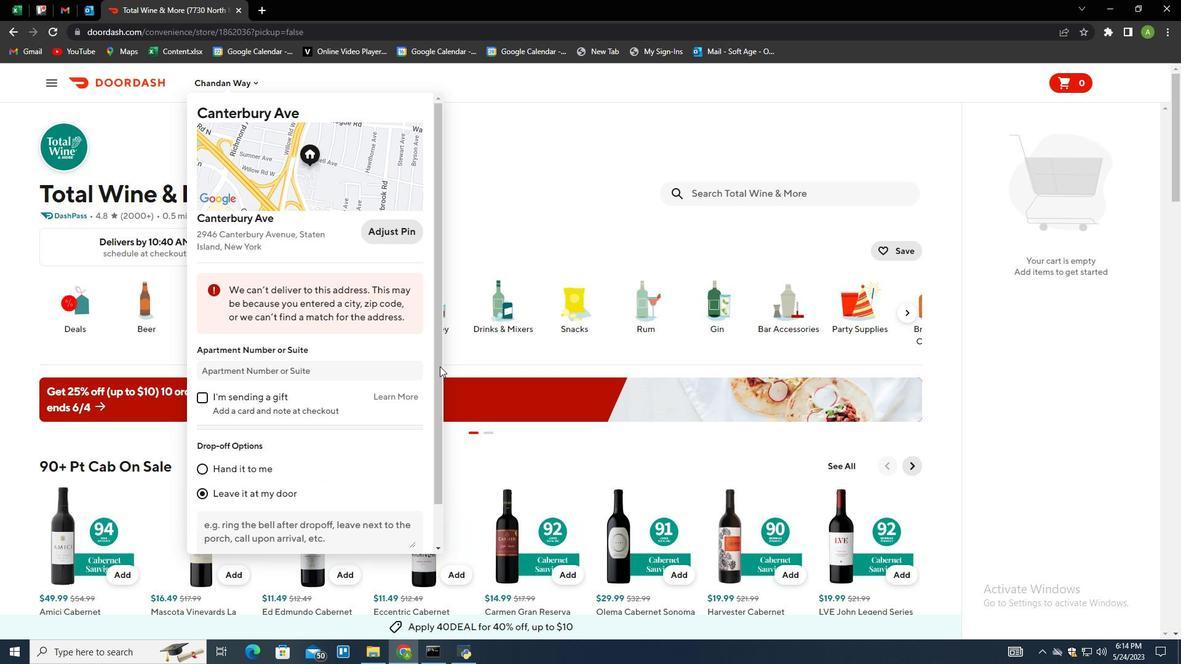 
Action: Mouse moved to (428, 375)
Screenshot: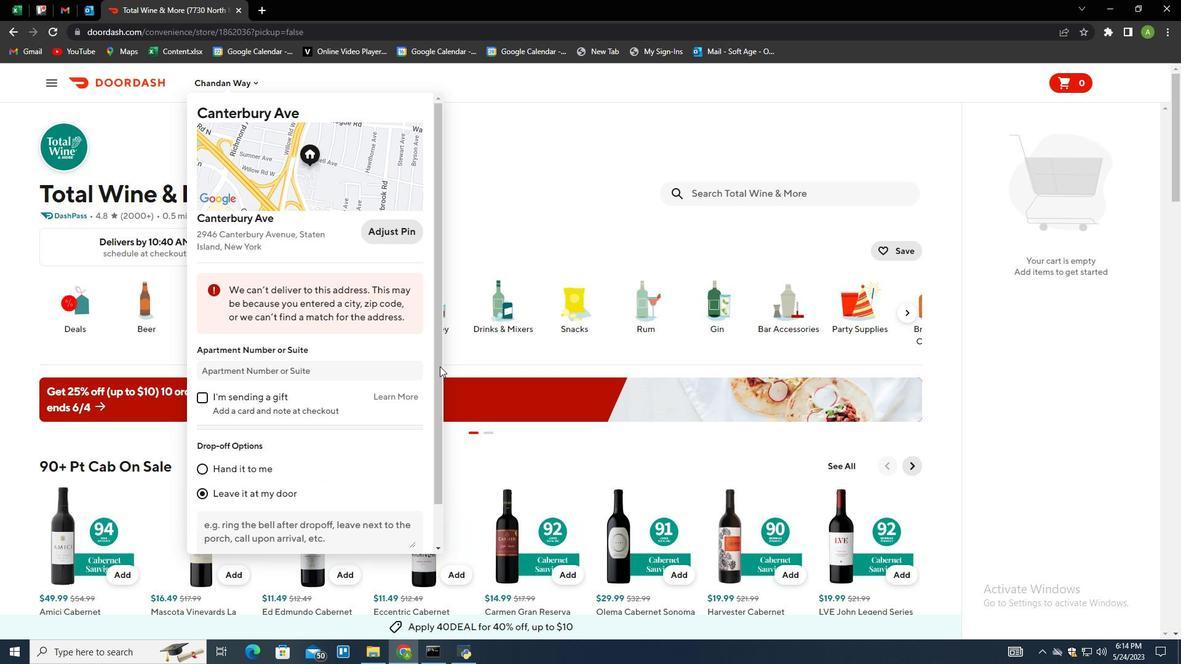 
Action: Mouse scrolled (428, 374) with delta (0, 0)
Screenshot: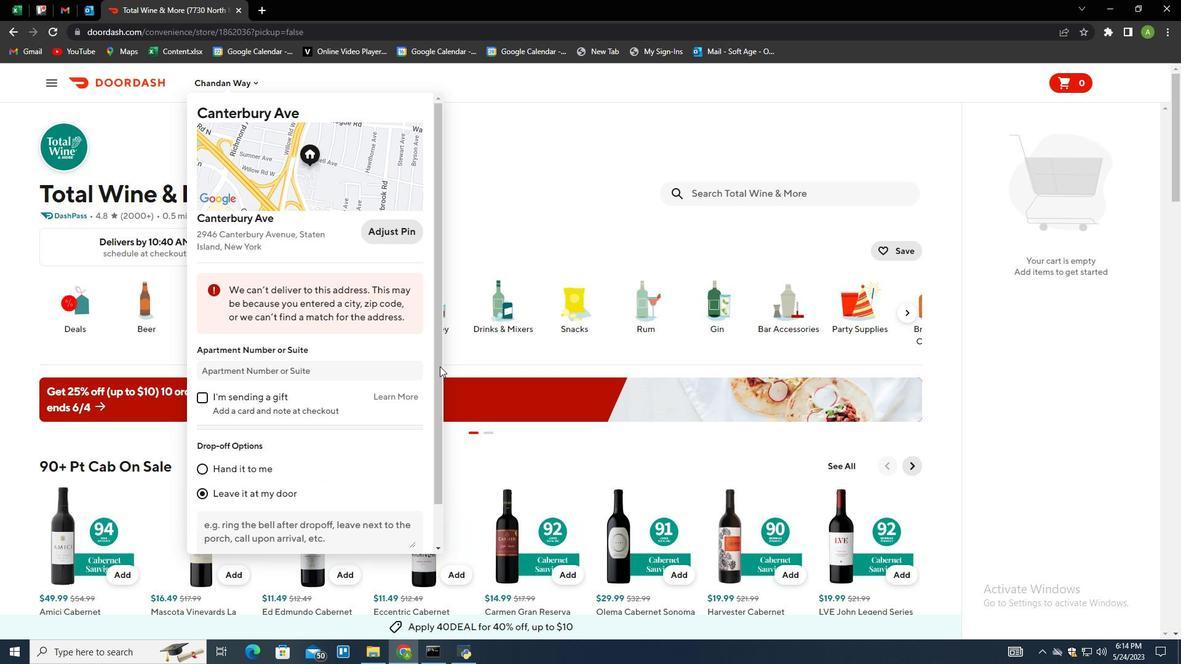 
Action: Mouse moved to (371, 532)
Screenshot: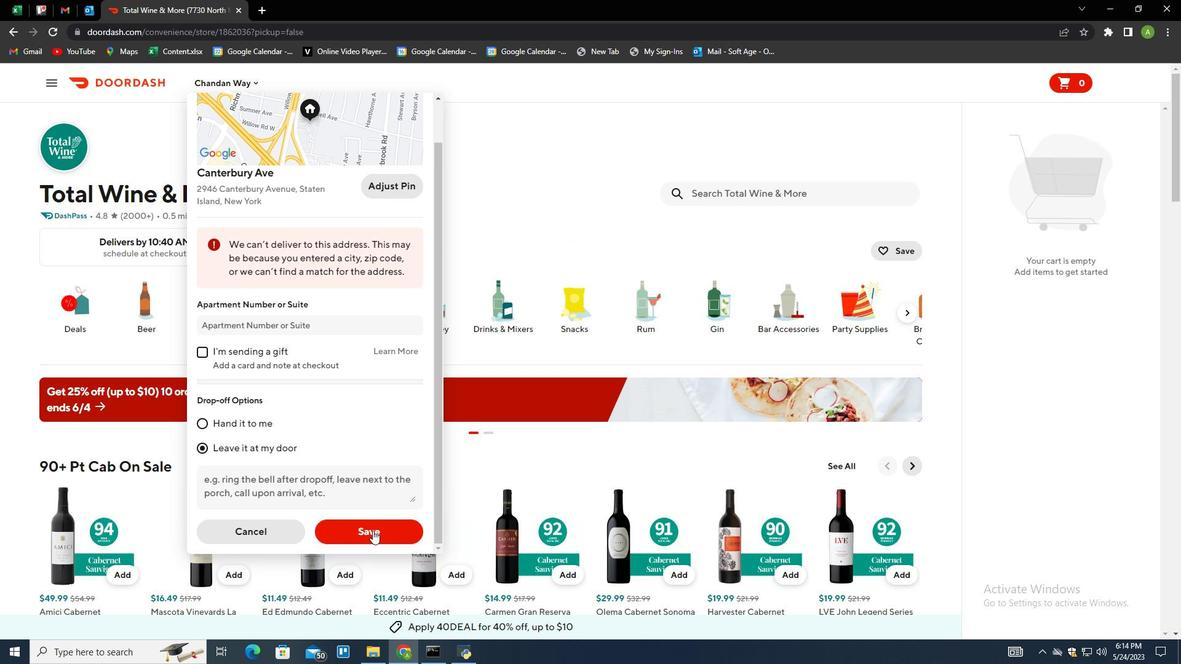 
Action: Mouse pressed left at (371, 532)
Screenshot: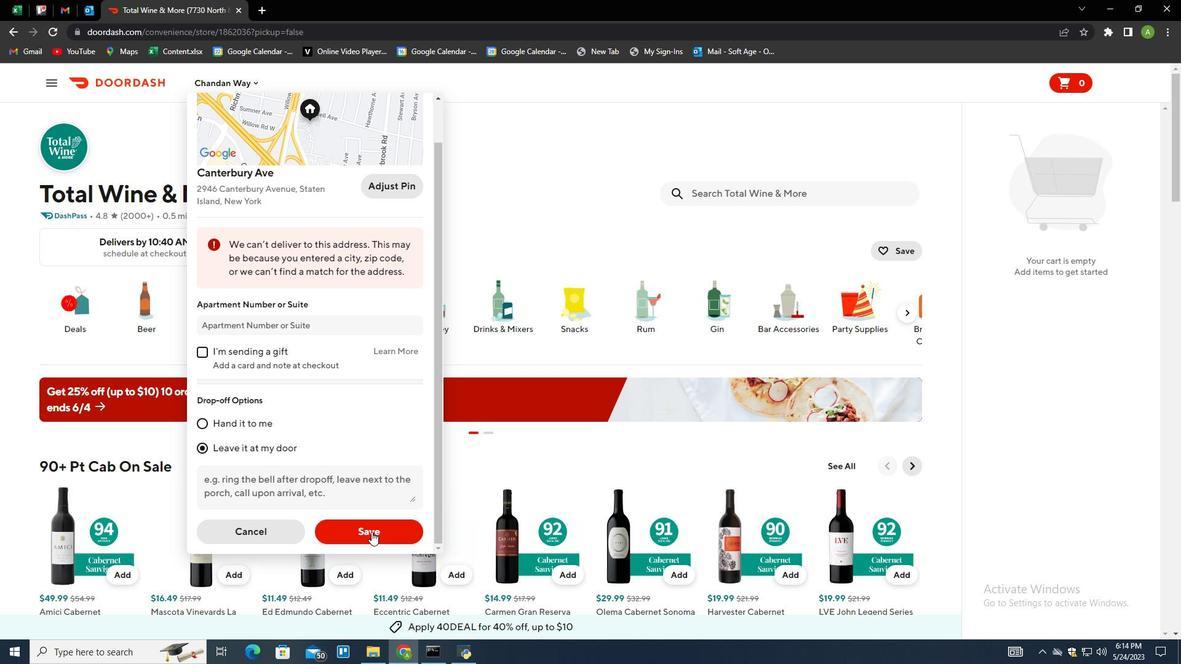 
Action: Mouse moved to (745, 191)
Screenshot: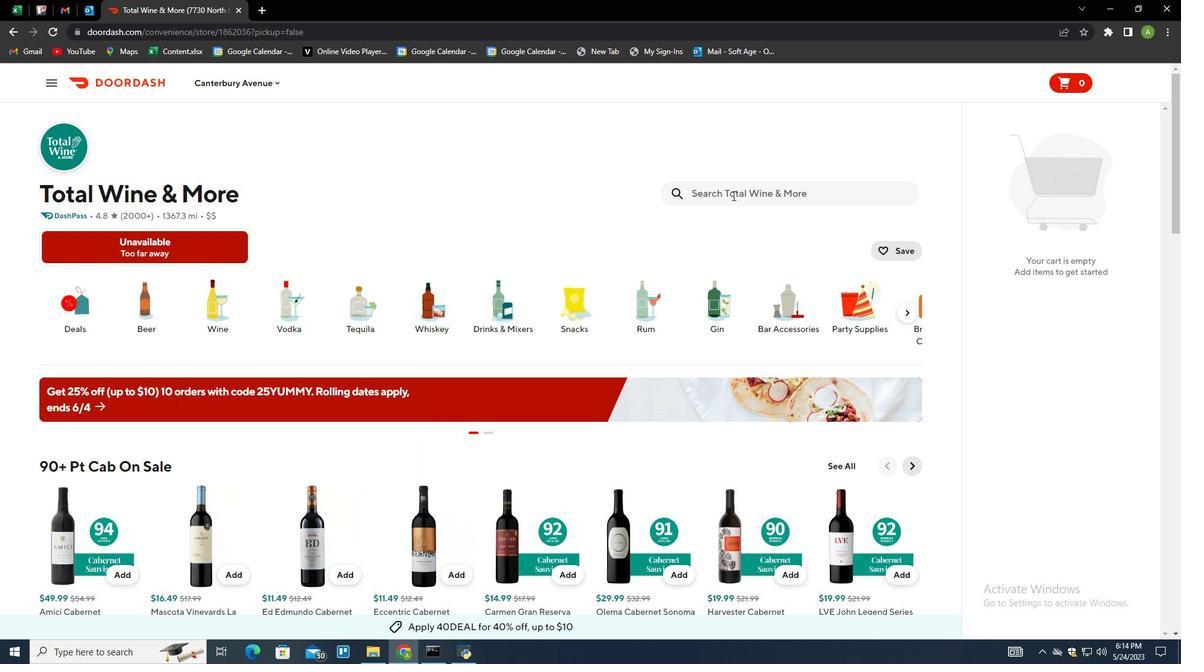 
Action: Mouse pressed left at (745, 191)
Screenshot: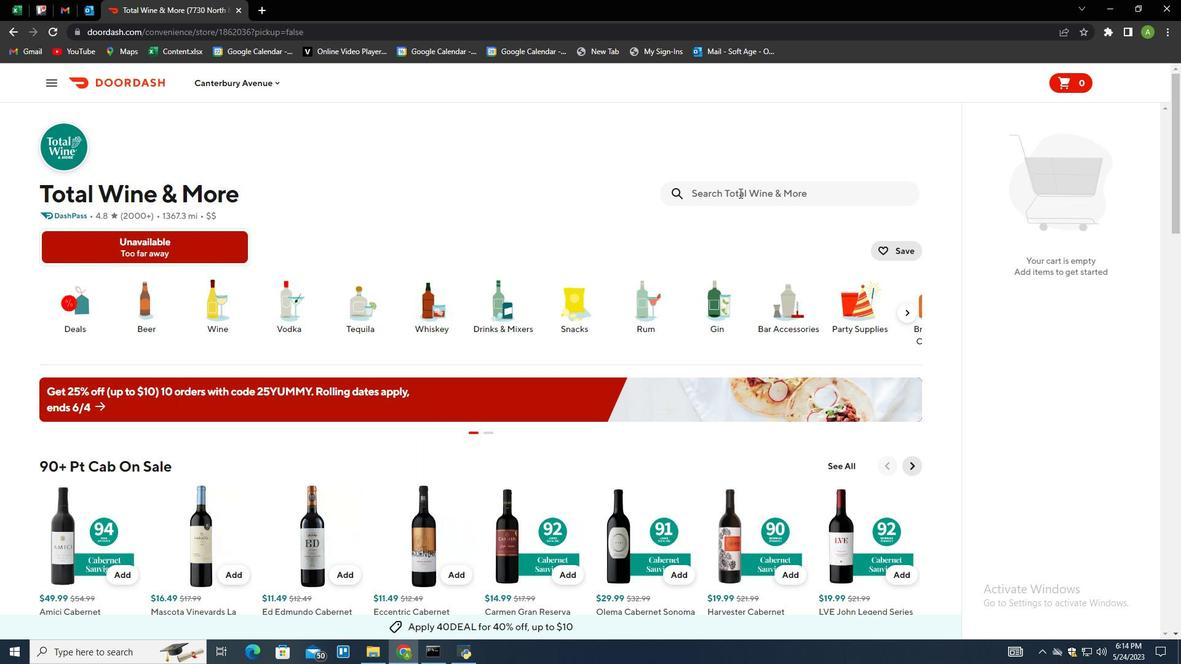 
Action: Mouse moved to (681, 206)
Screenshot: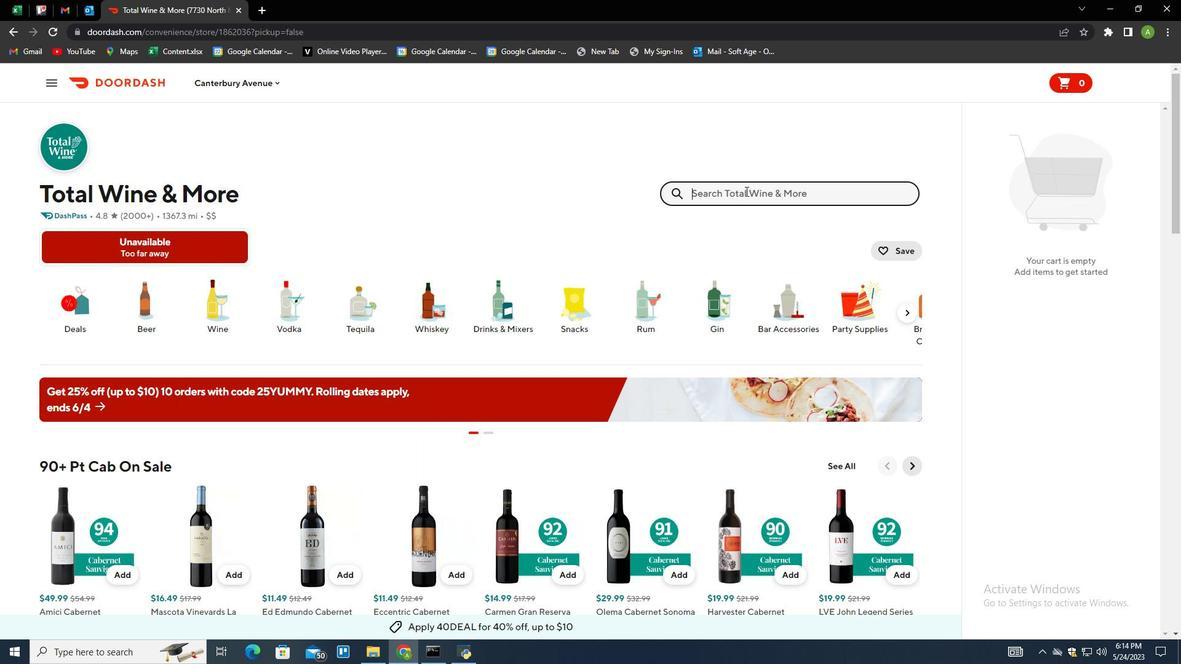 
Action: Key pressed jinro<Key.space>strawberry<Key.space>soju<Key.enter>
Screenshot: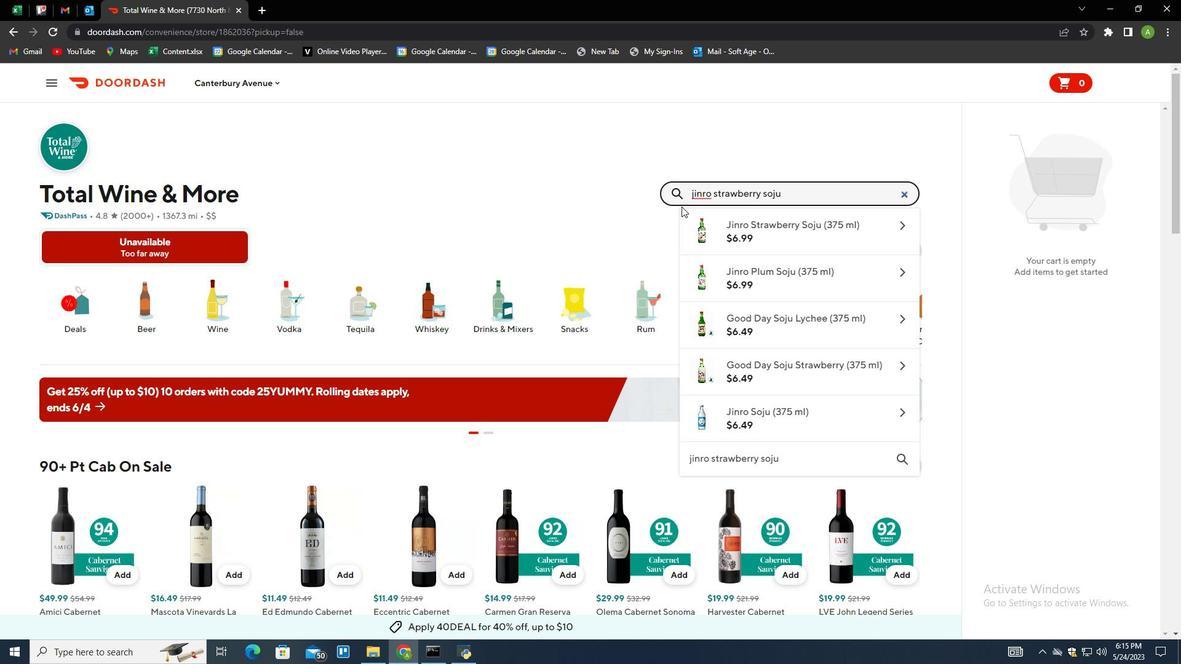 
Action: Mouse moved to (114, 320)
Screenshot: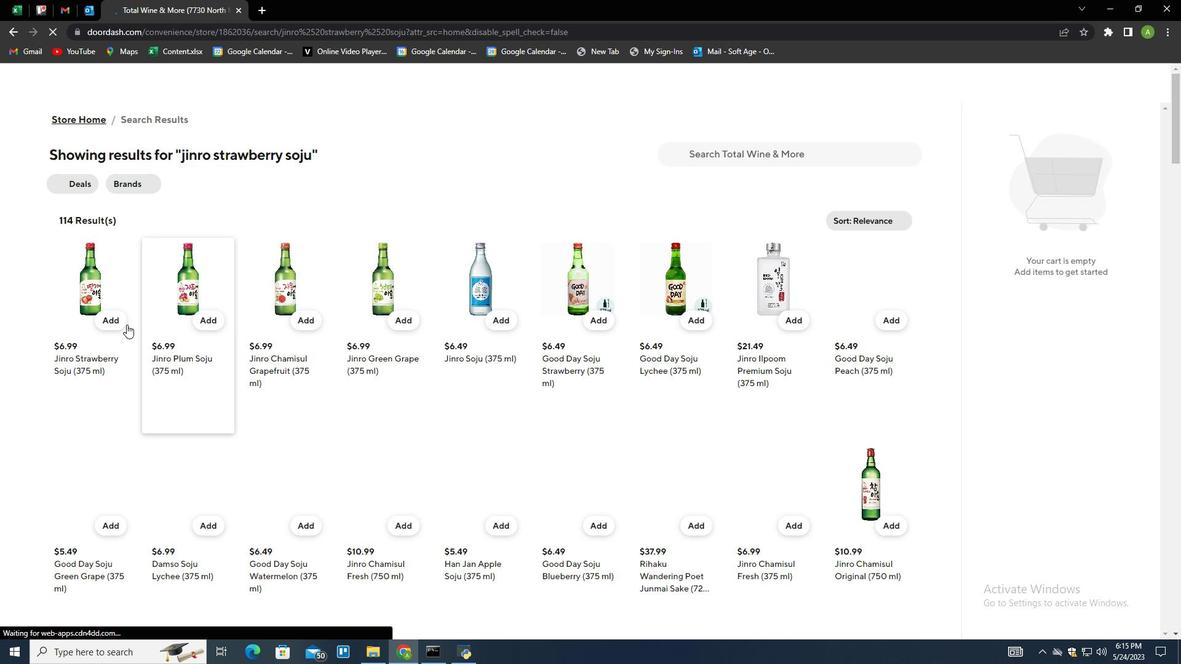 
Action: Mouse pressed left at (114, 320)
Screenshot: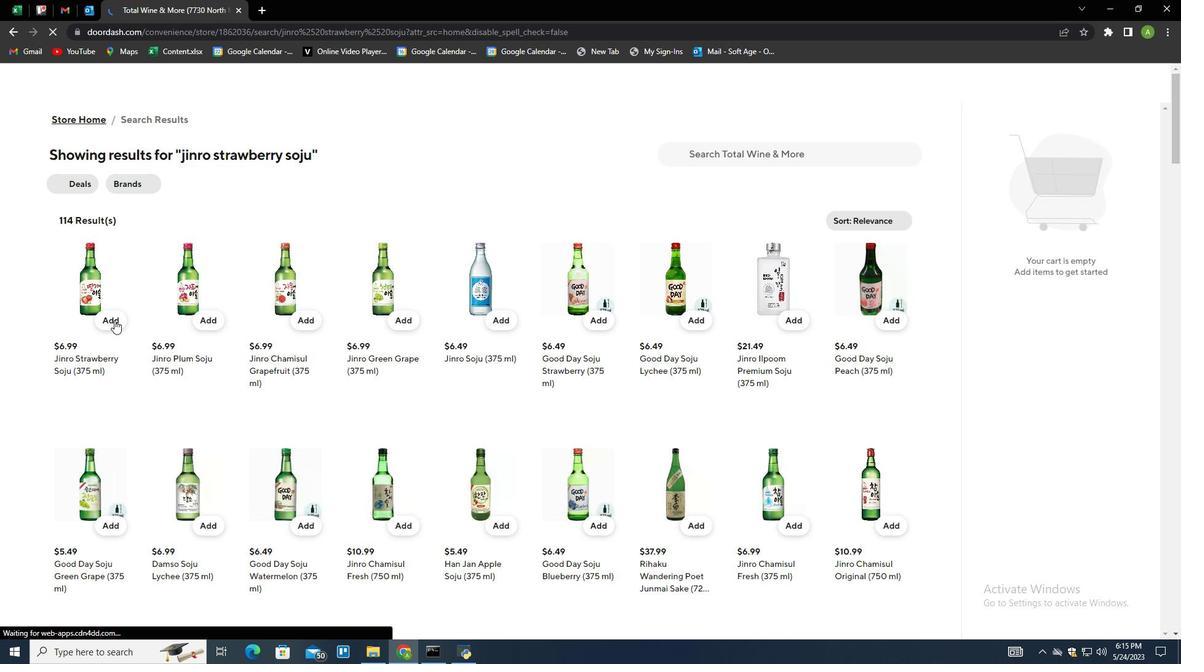 
Action: Mouse moved to (1139, 214)
Screenshot: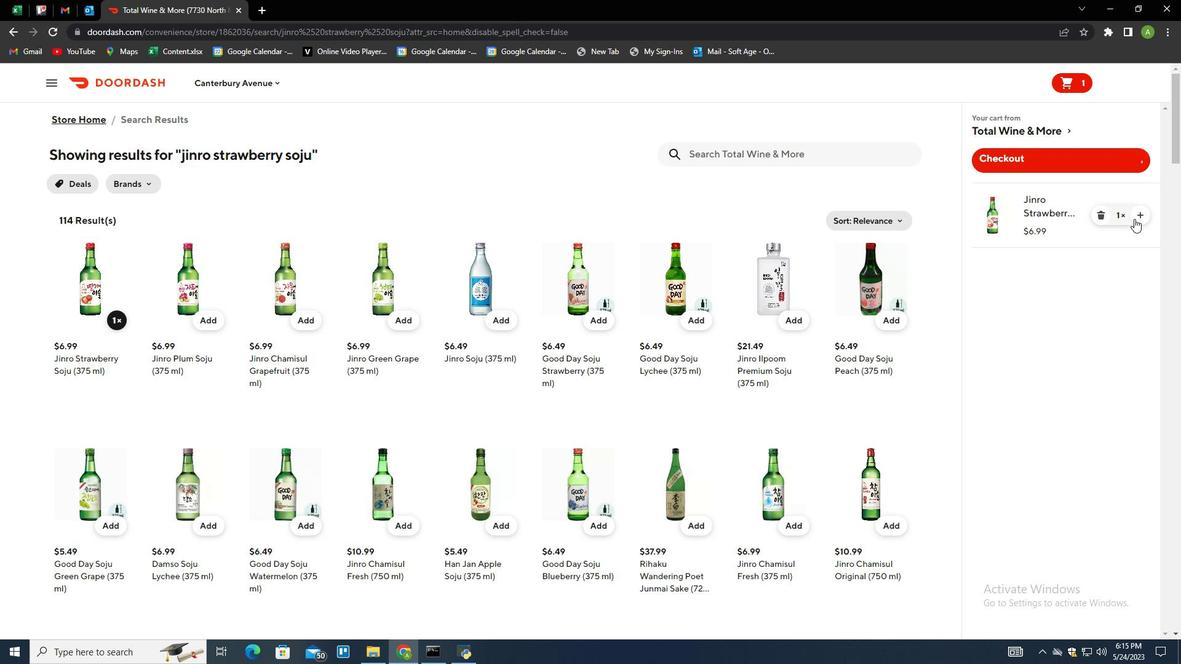 
Action: Mouse pressed left at (1139, 214)
Screenshot: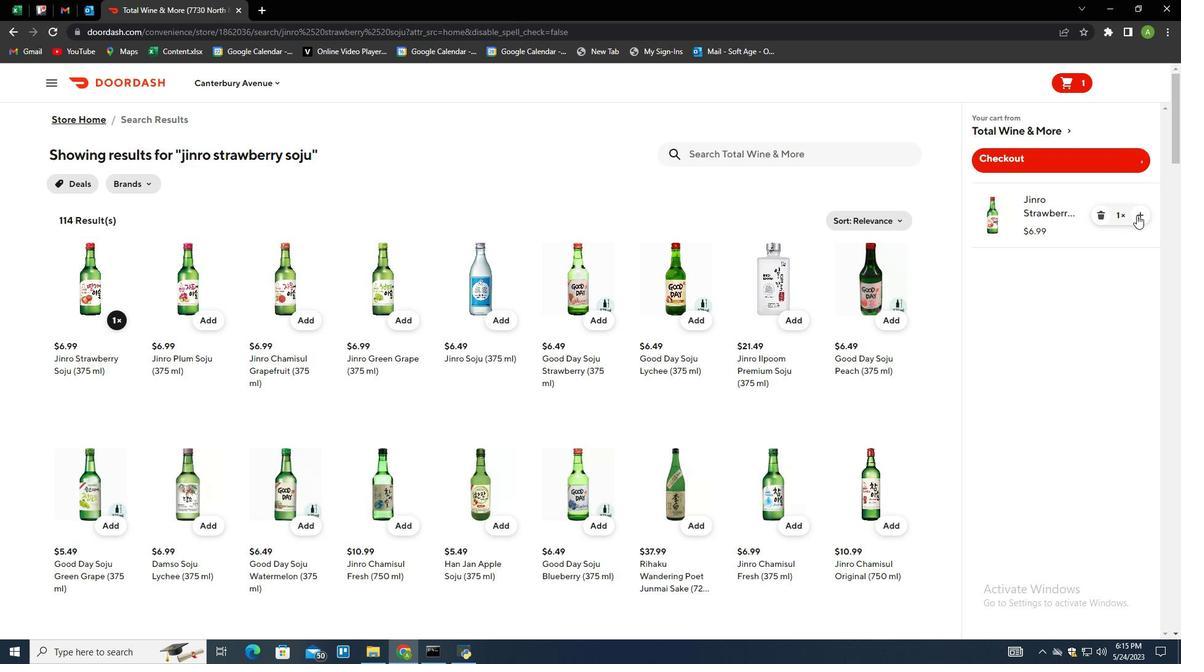 
Action: Mouse pressed left at (1139, 214)
Screenshot: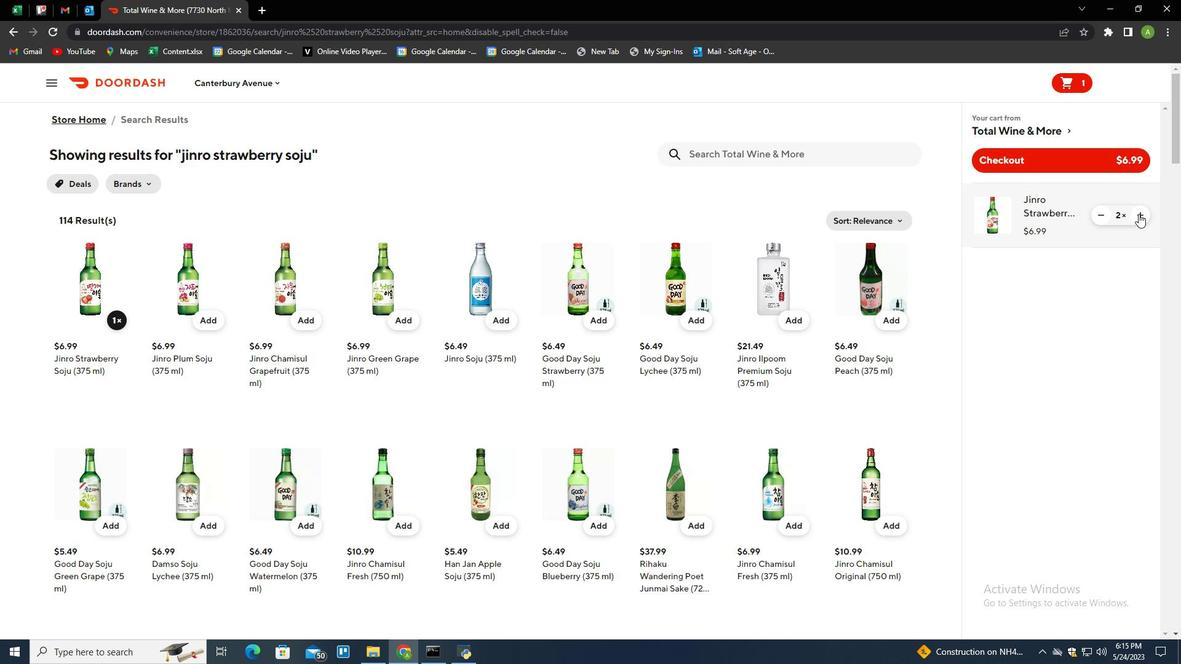 
Action: Mouse pressed left at (1139, 214)
Screenshot: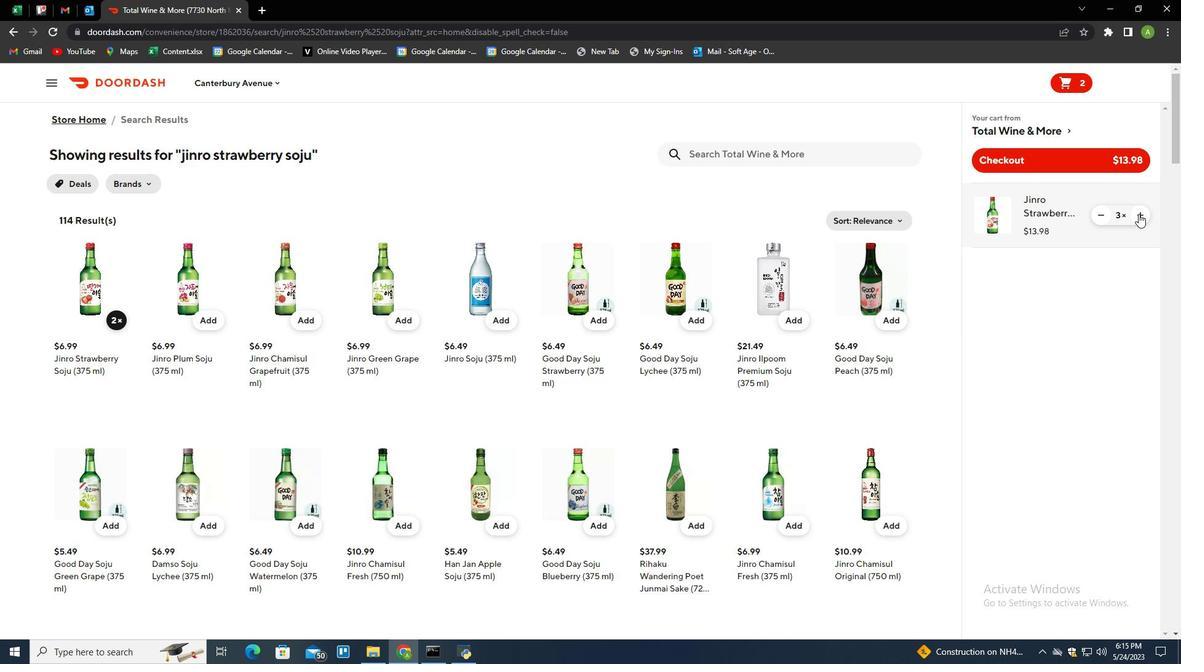 
Action: Mouse pressed left at (1139, 214)
Screenshot: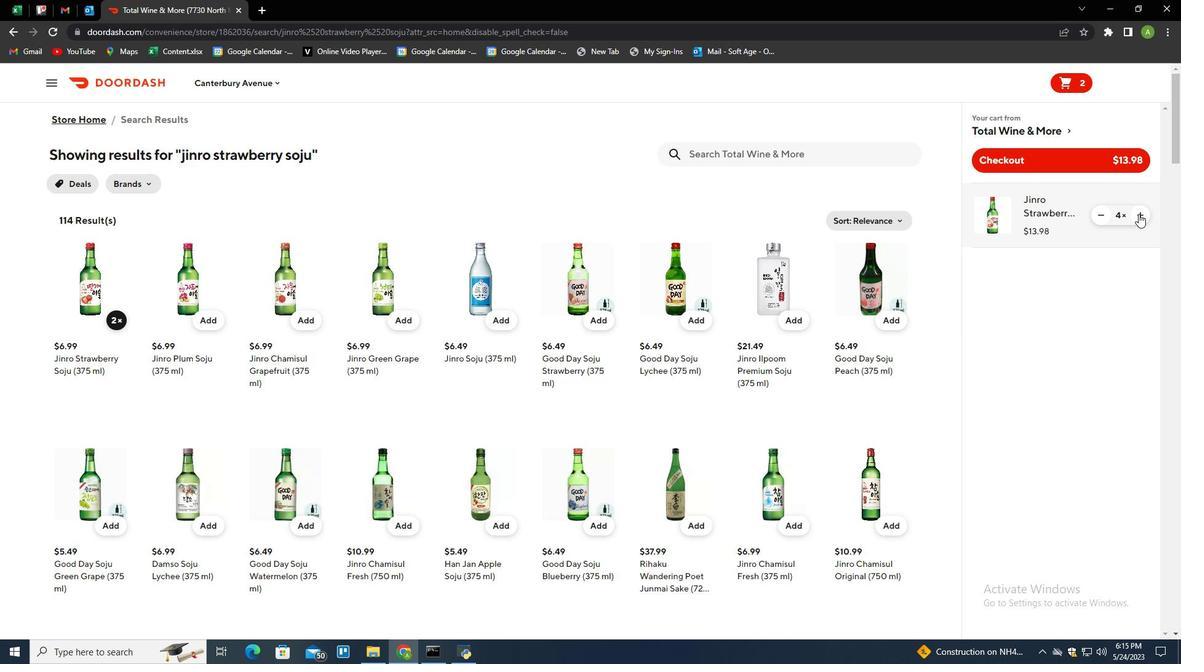 
Action: Mouse moved to (793, 158)
Screenshot: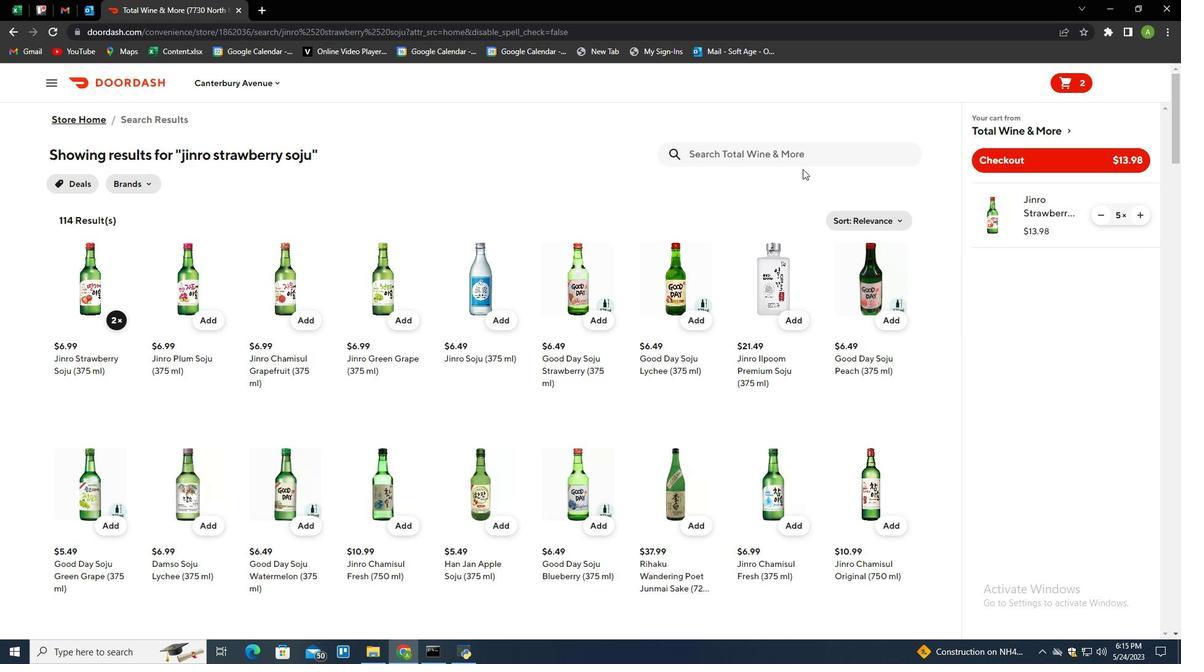 
Action: Mouse pressed left at (793, 158)
Screenshot: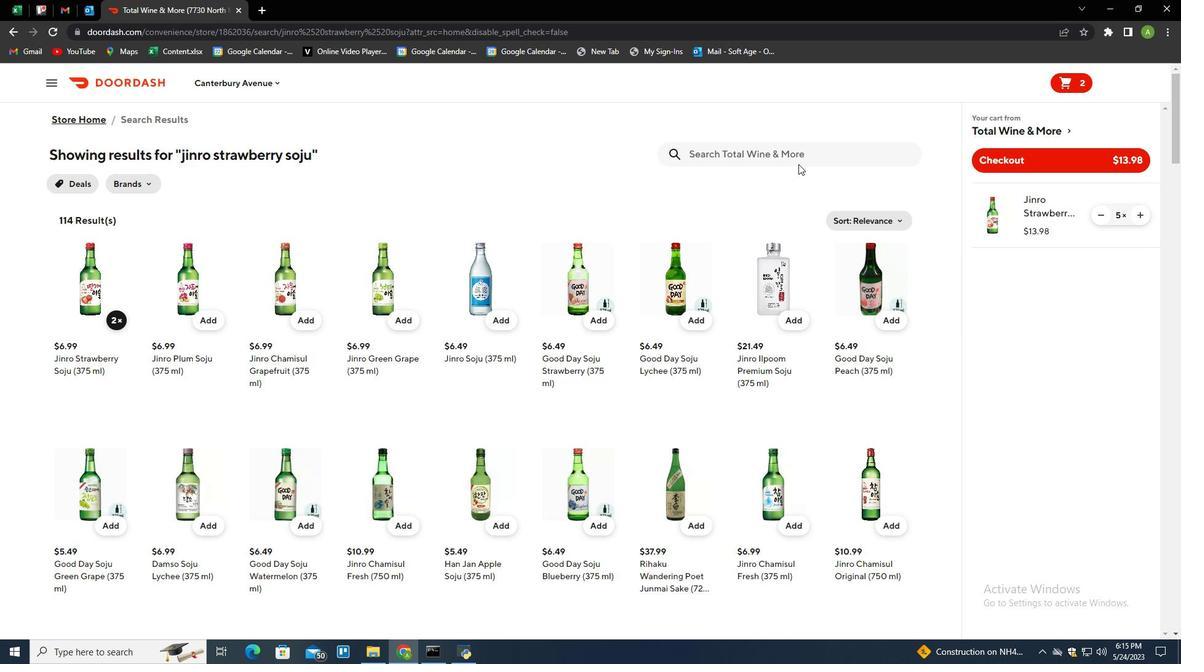 
Action: Mouse moved to (792, 155)
Screenshot: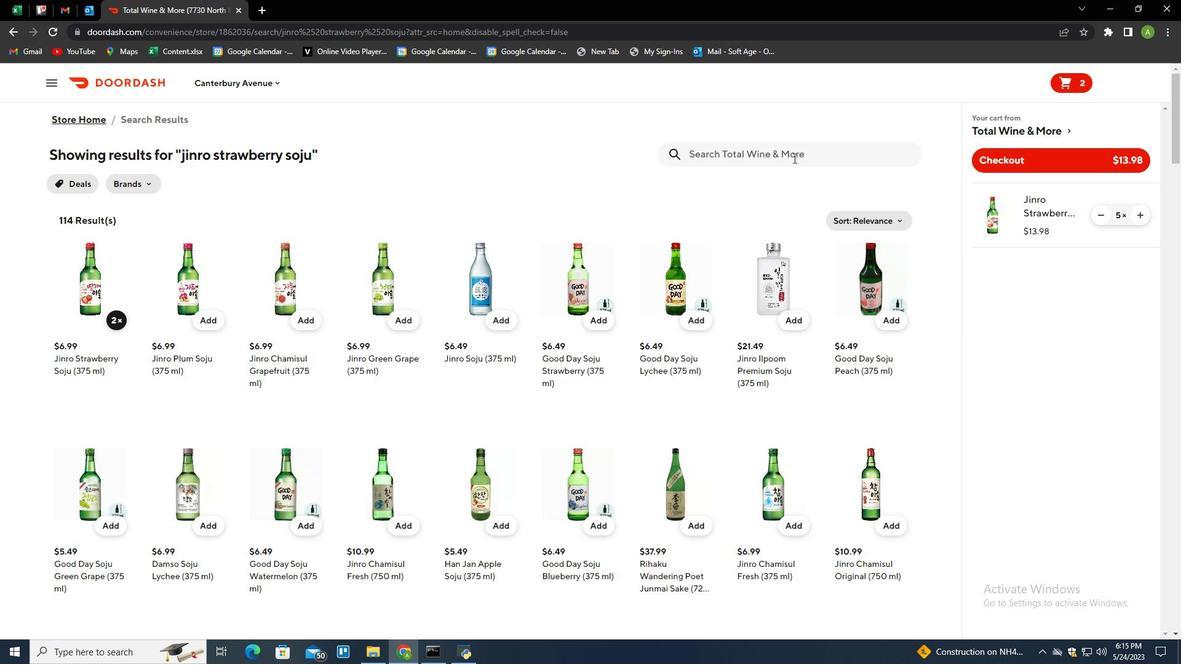 
Action: Key pressed tillen<Key.space>farmes<Key.backspace><Key.backspace>s<Key.space>pickled<Key.space>carrots<Key.enter>
Screenshot: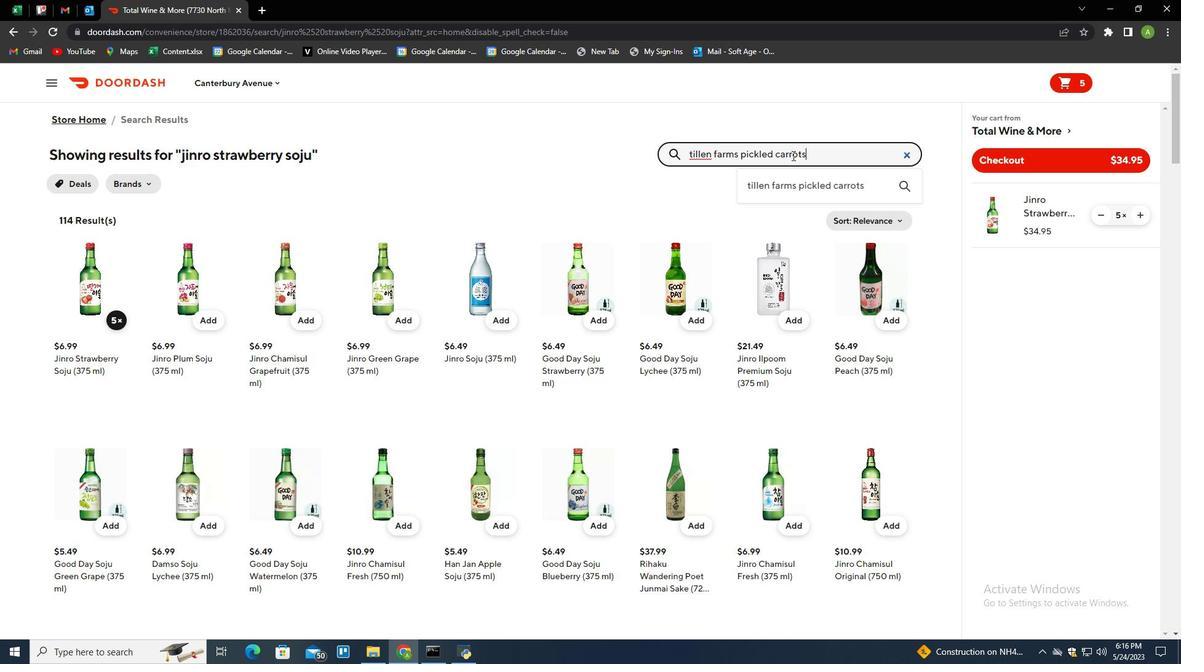 
Action: Mouse moved to (110, 320)
Screenshot: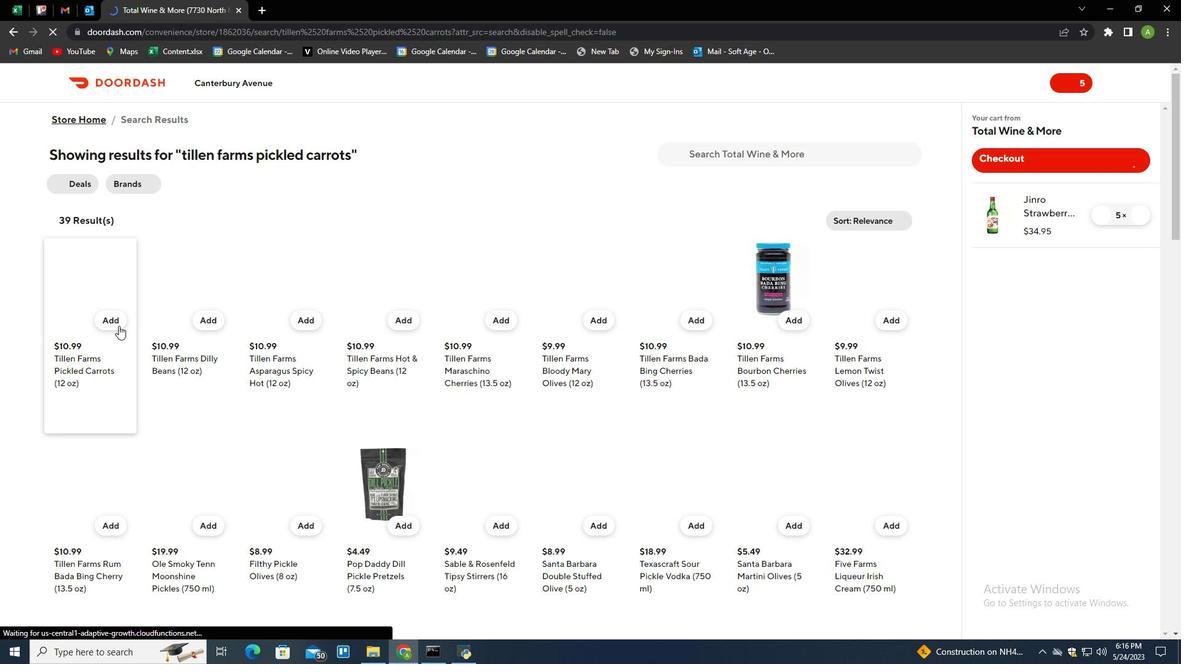 
Action: Mouse pressed left at (110, 320)
Screenshot: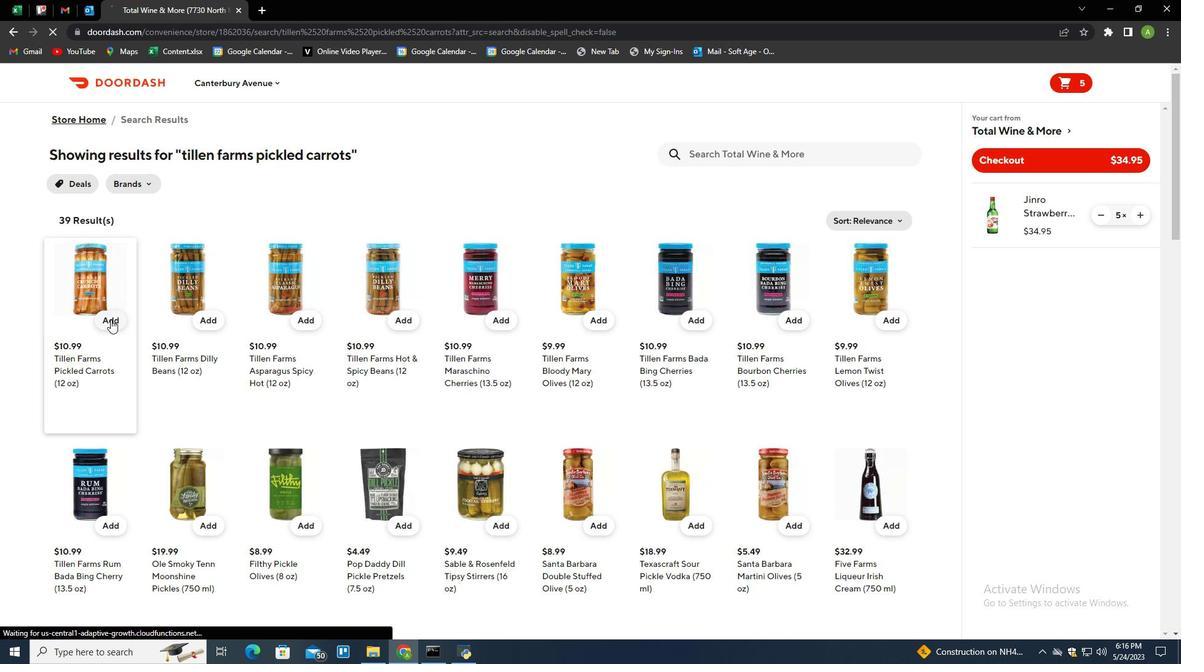 
Action: Mouse moved to (747, 152)
Screenshot: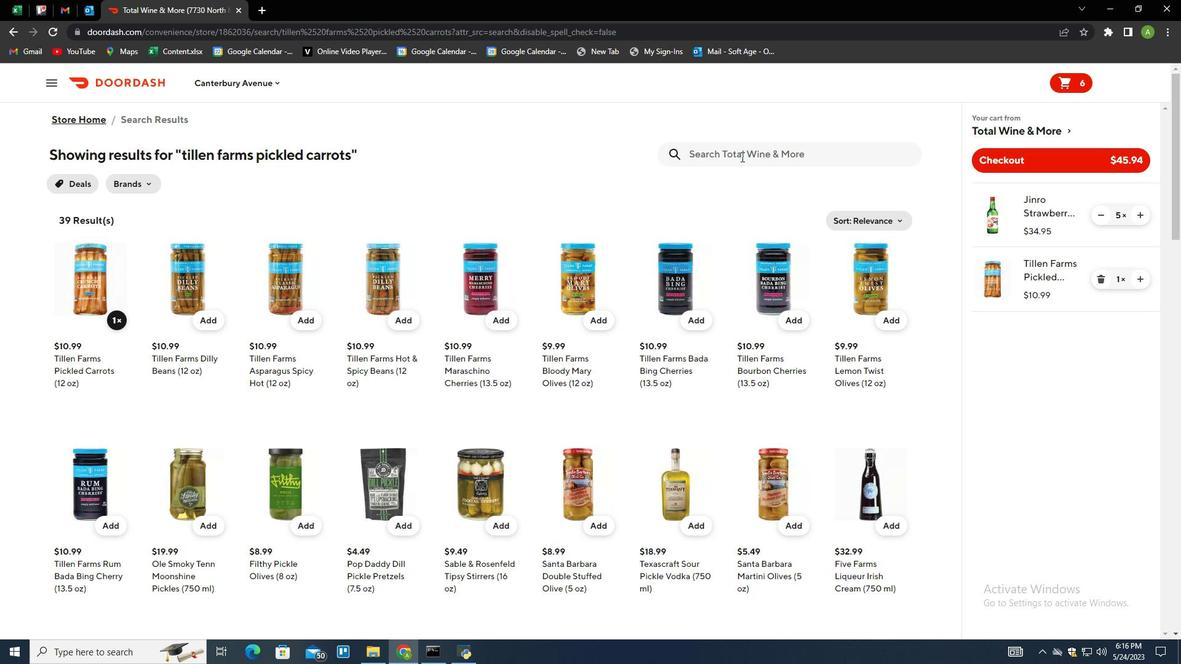 
Action: Mouse pressed left at (747, 152)
Screenshot: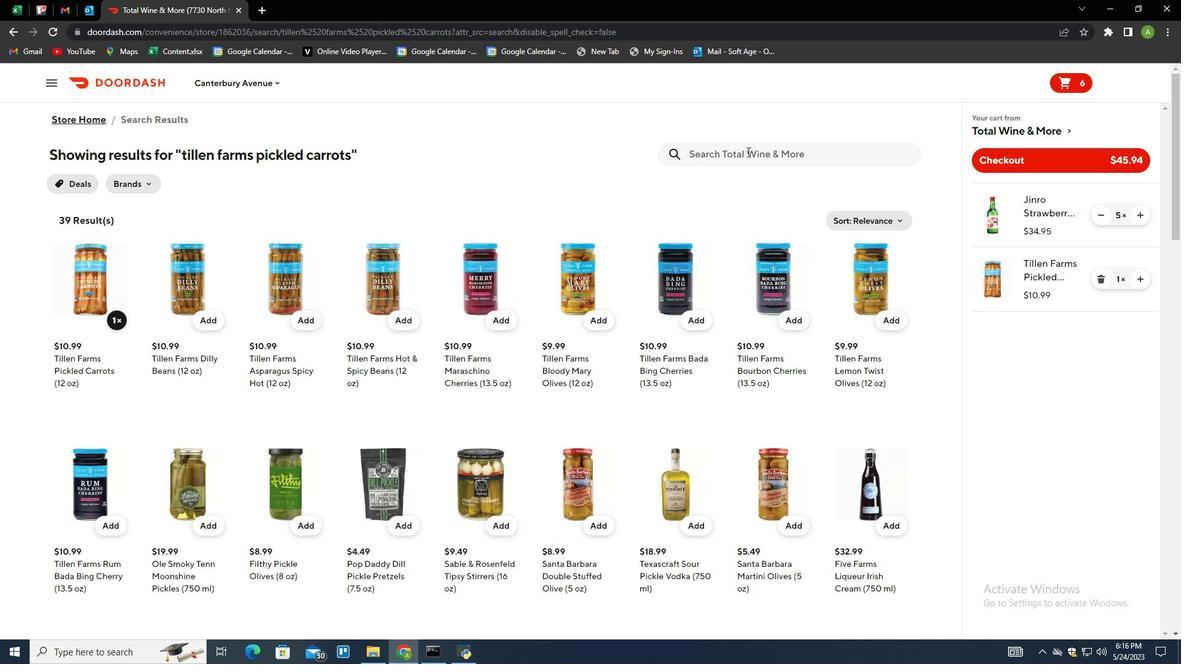 
Action: Mouse moved to (747, 152)
Screenshot: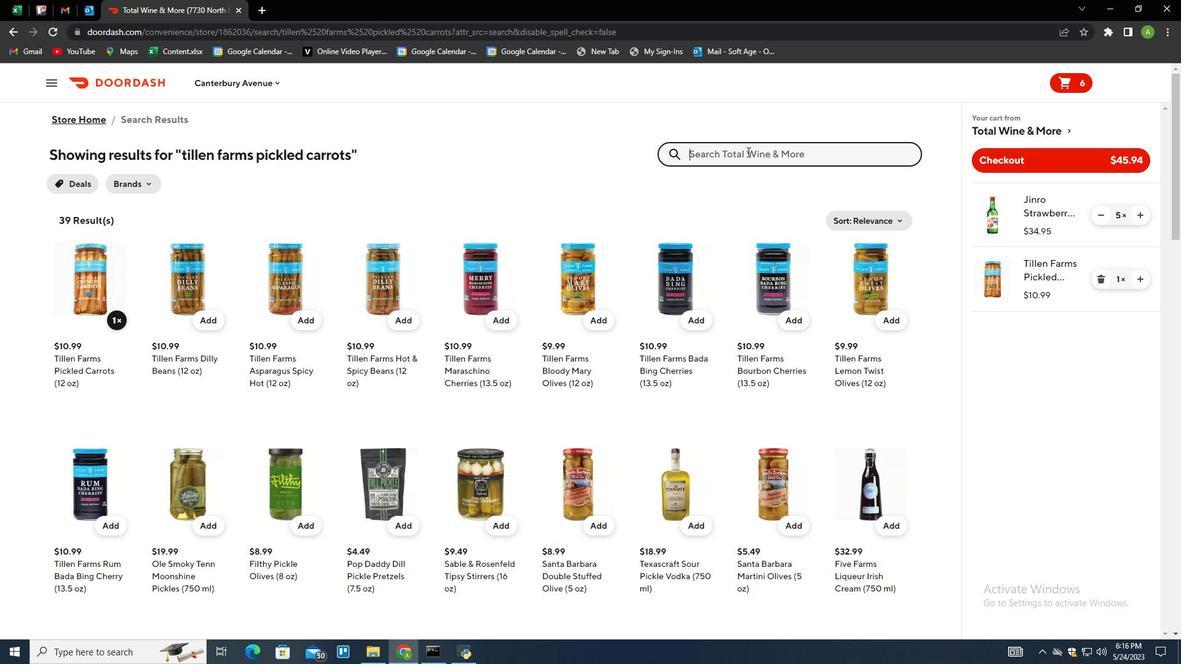 
Action: Key pressed h.k<Key.space>anderson<Key.space>peanut<Key.space>butter<Key.space>pretzels<Key.enter>
Screenshot: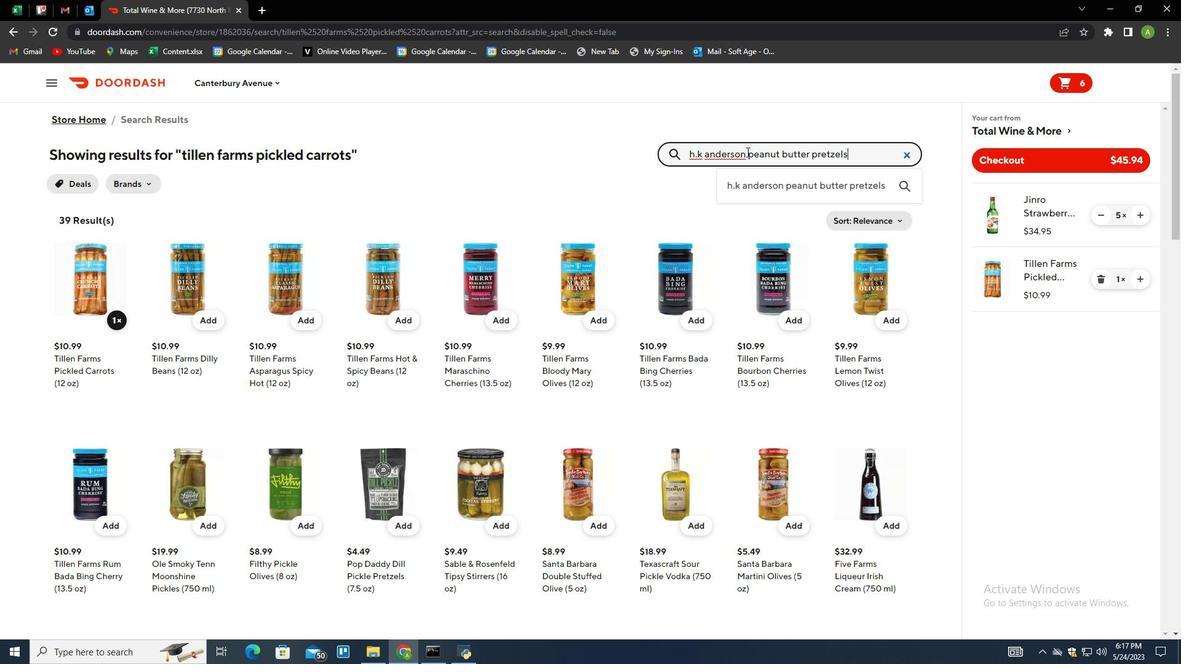 
Action: Mouse moved to (117, 322)
Screenshot: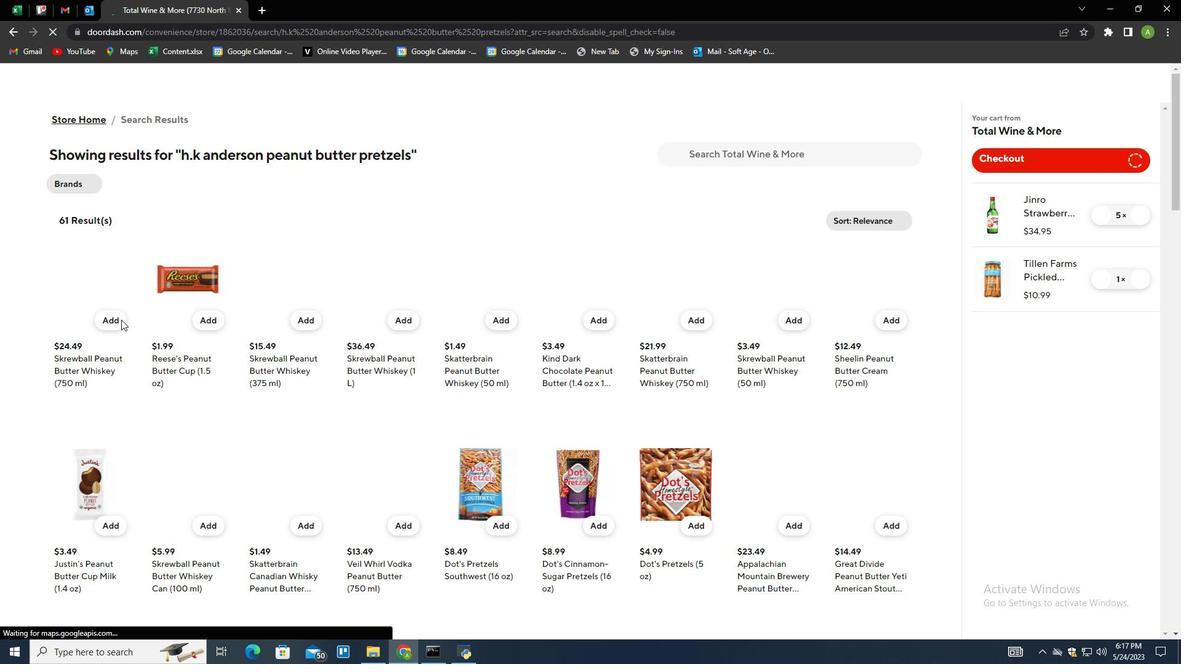 
Action: Mouse pressed left at (117, 322)
Screenshot: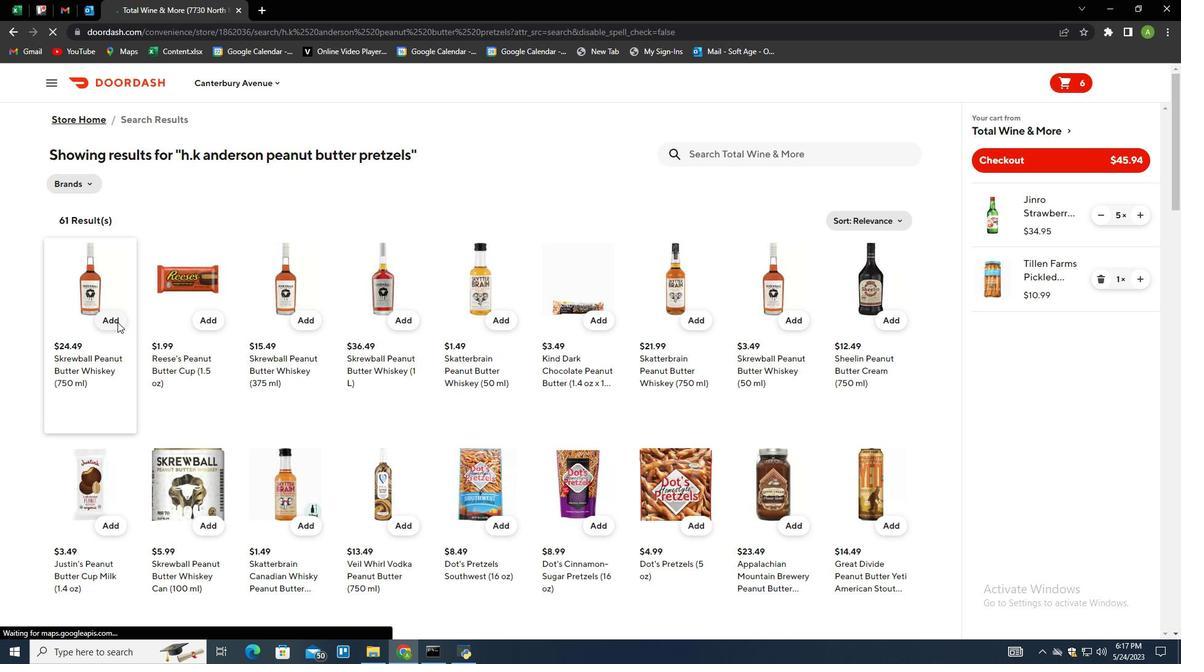 
Action: Mouse moved to (1023, 165)
Screenshot: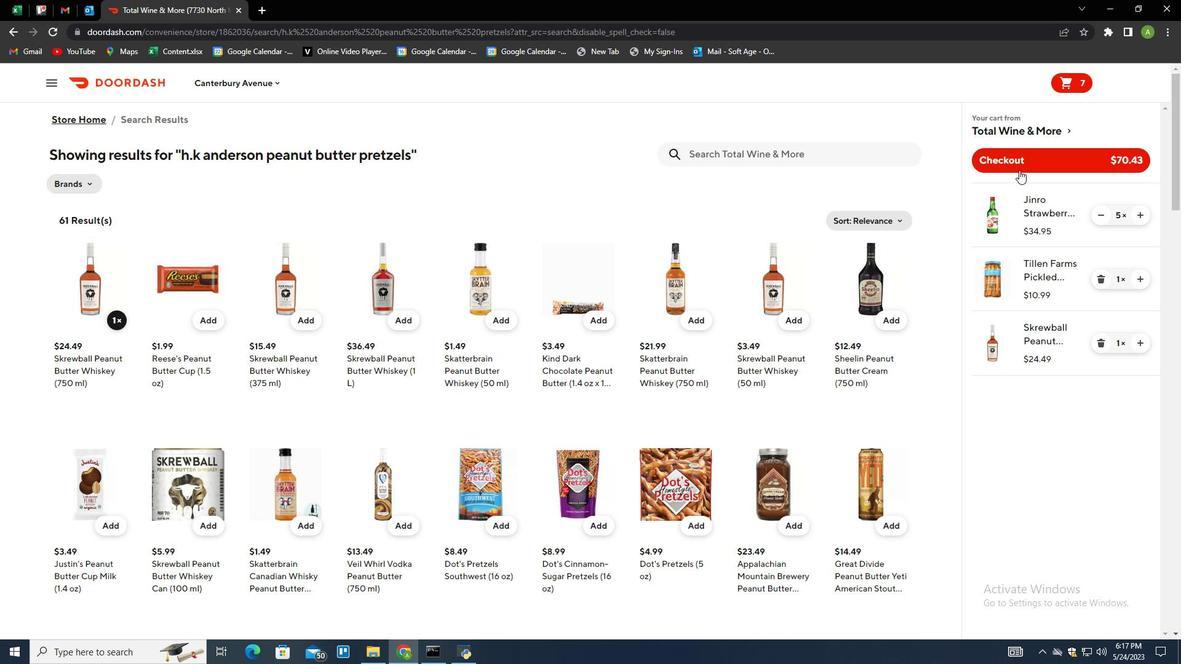 
Action: Mouse pressed left at (1023, 165)
Screenshot: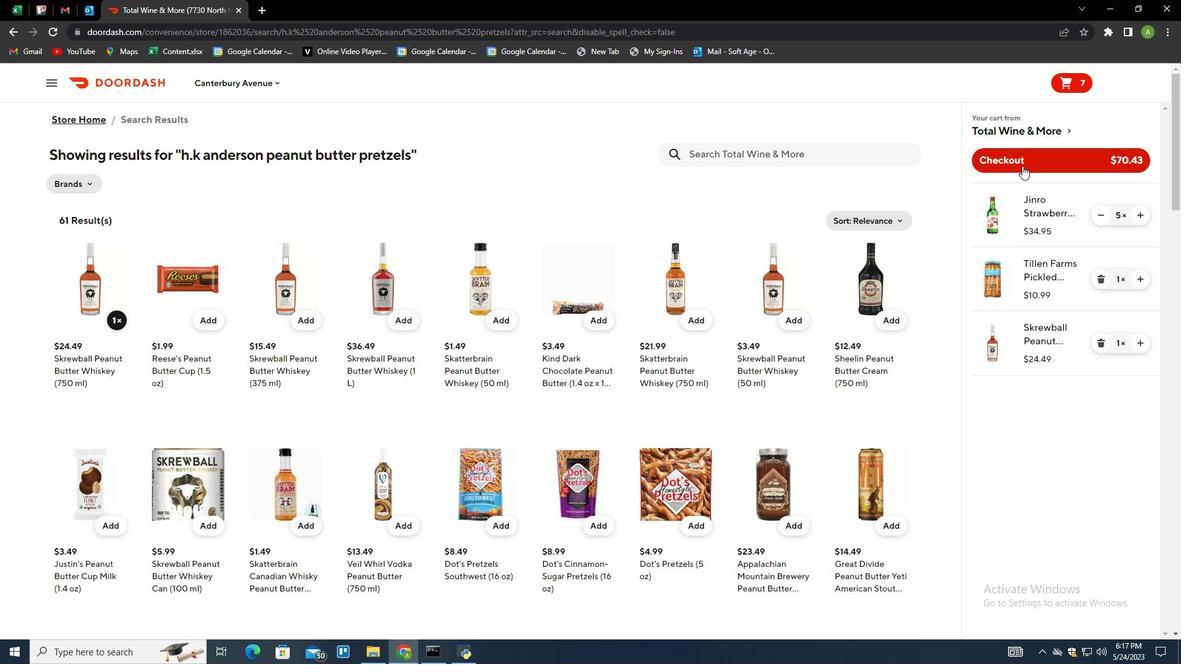 
Action: Mouse moved to (997, 168)
Screenshot: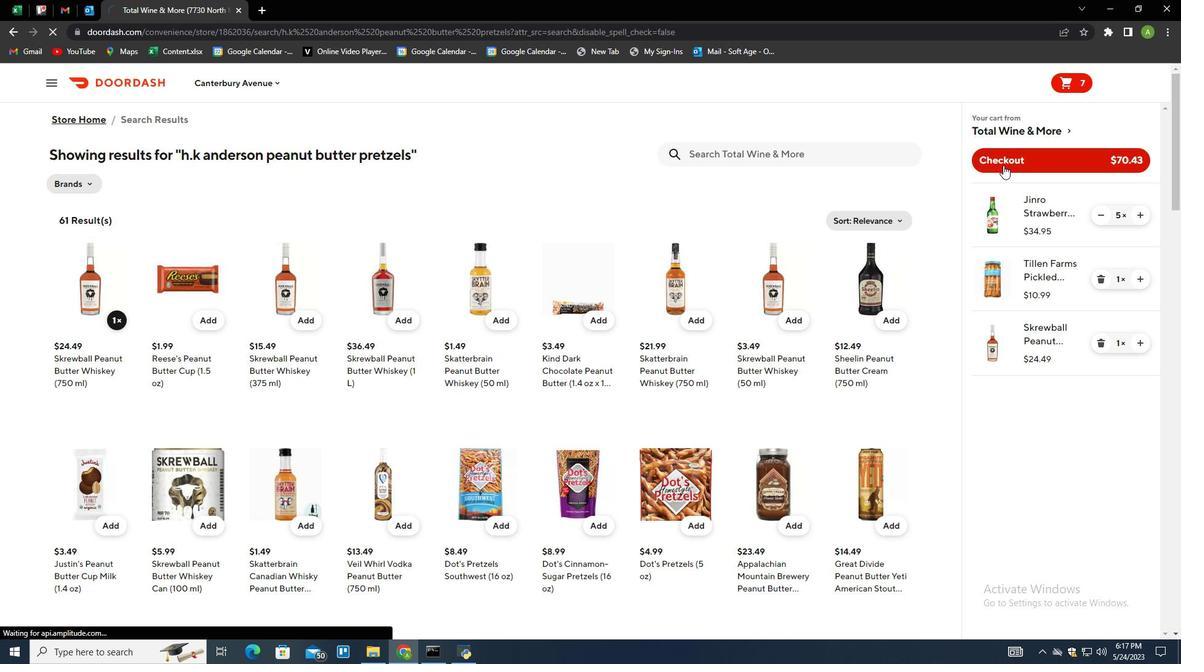 
